 Task: Find connections with filter location Fengrun with filter topic #Managementskillswith filter profile language German with filter current company Jobs in India with filter school Management Development Institute, Gurgaon with filter industry E-Learning Providers with filter service category Filing with filter keywords title Therapist
Action: Mouse moved to (540, 60)
Screenshot: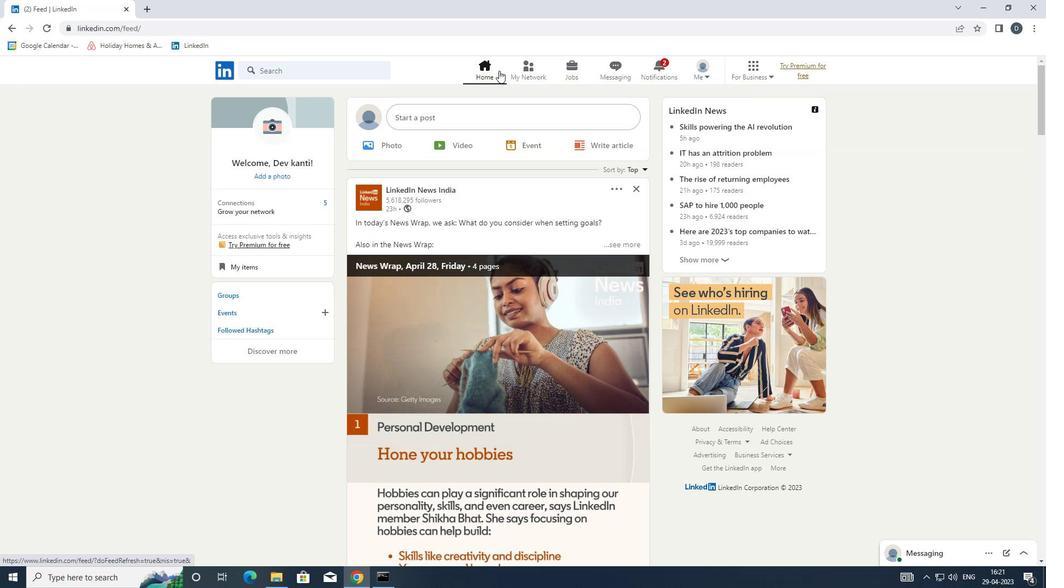 
Action: Mouse pressed left at (540, 60)
Screenshot: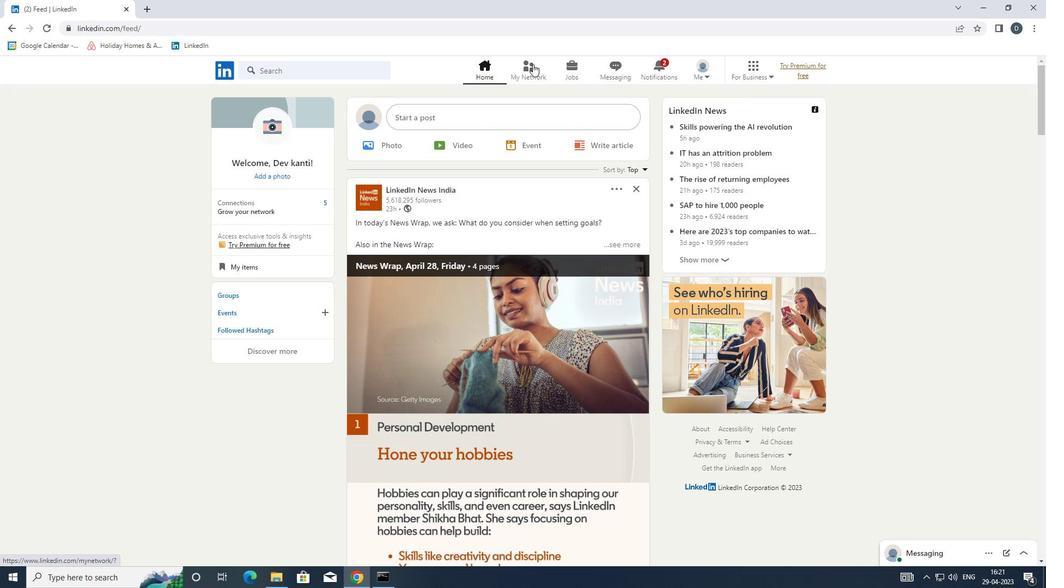 
Action: Mouse moved to (357, 126)
Screenshot: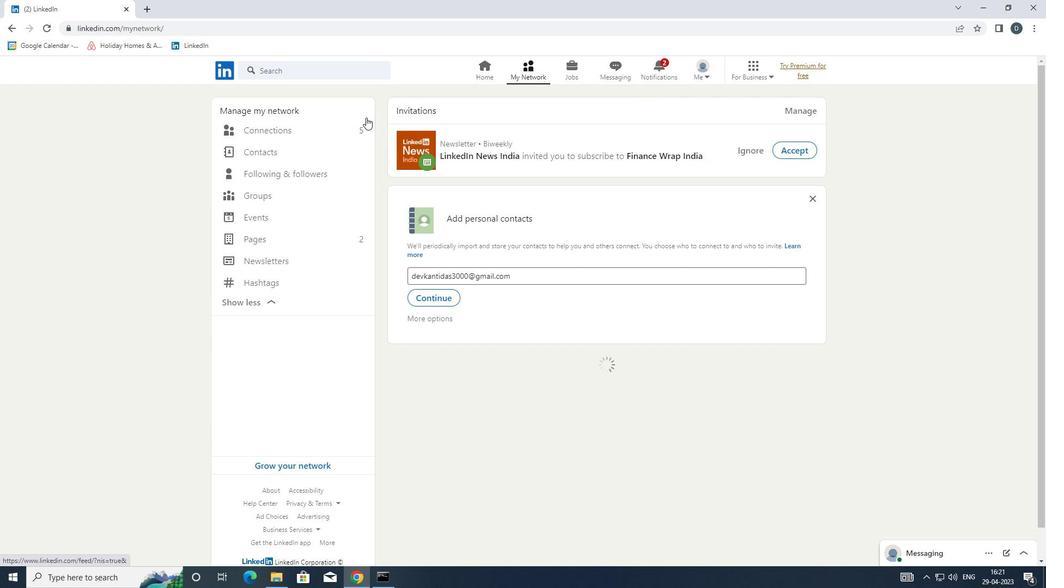 
Action: Mouse pressed left at (357, 126)
Screenshot: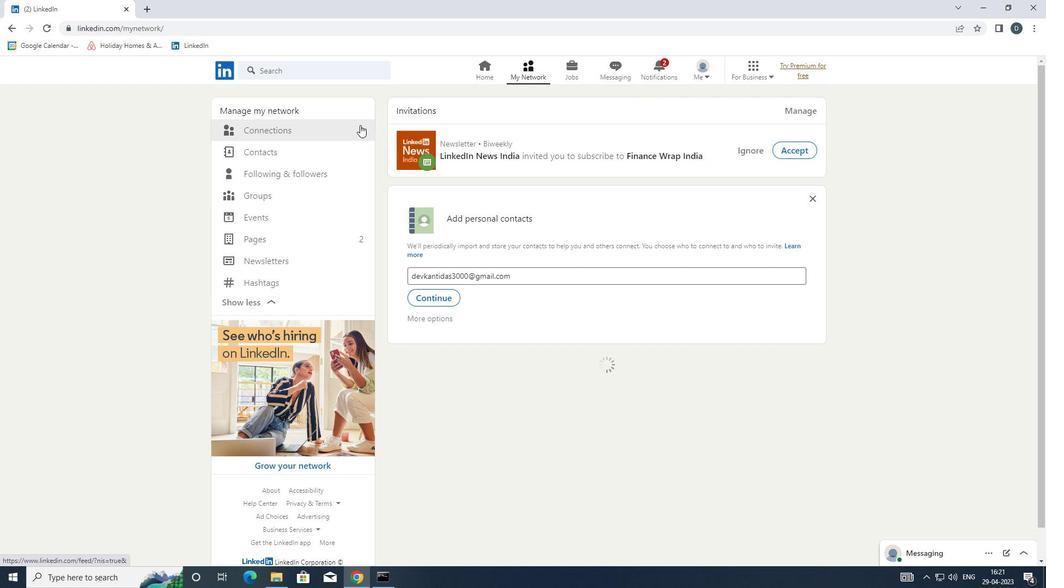 
Action: Mouse moved to (579, 130)
Screenshot: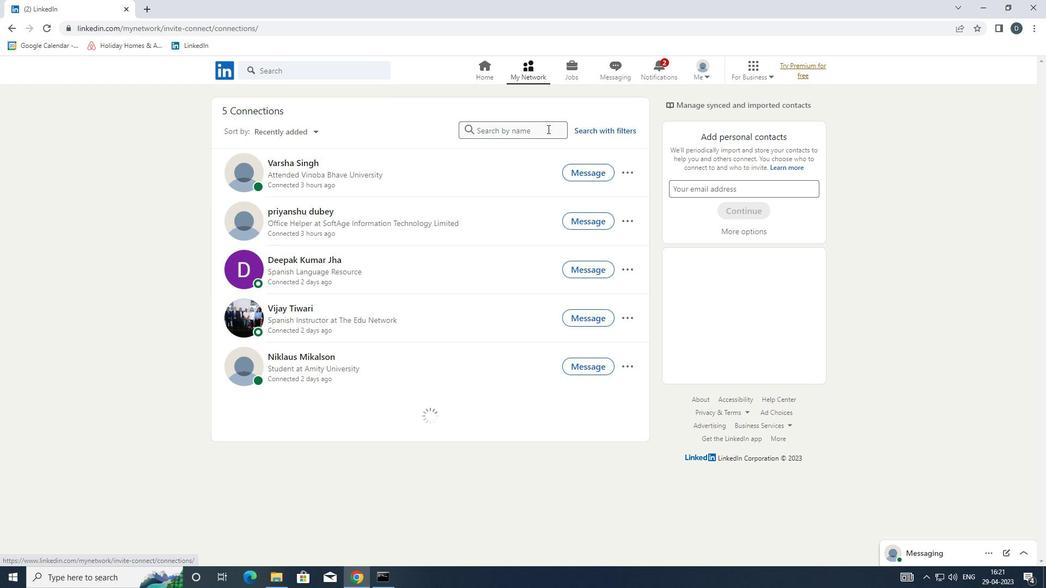 
Action: Mouse pressed left at (579, 130)
Screenshot: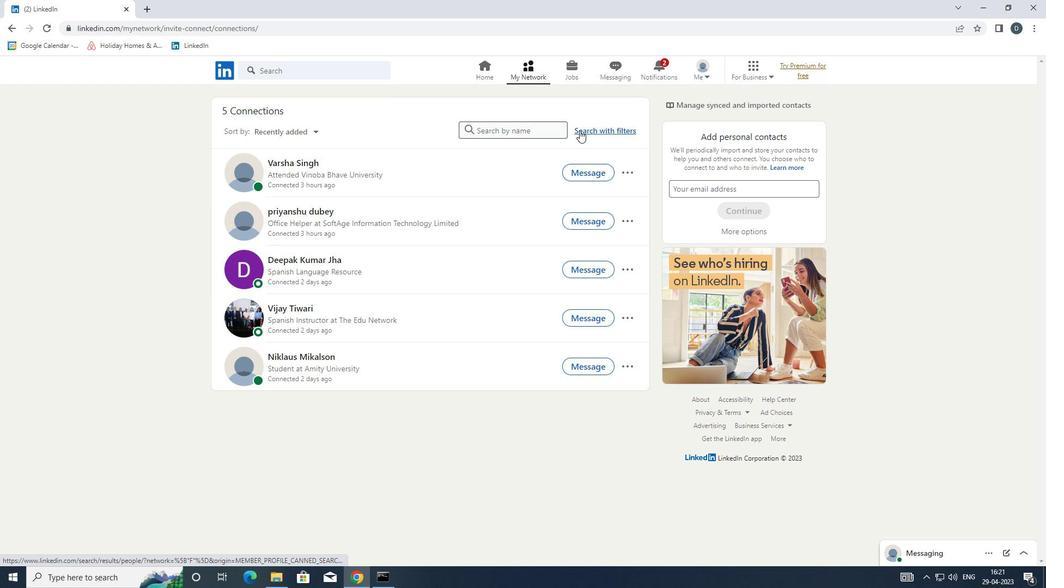 
Action: Mouse moved to (552, 102)
Screenshot: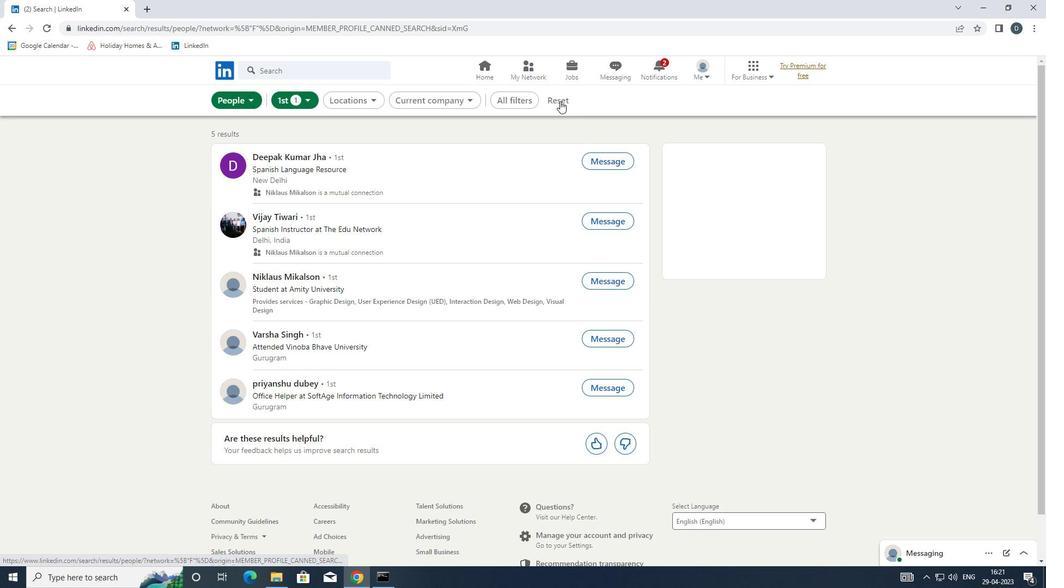 
Action: Mouse pressed left at (552, 102)
Screenshot: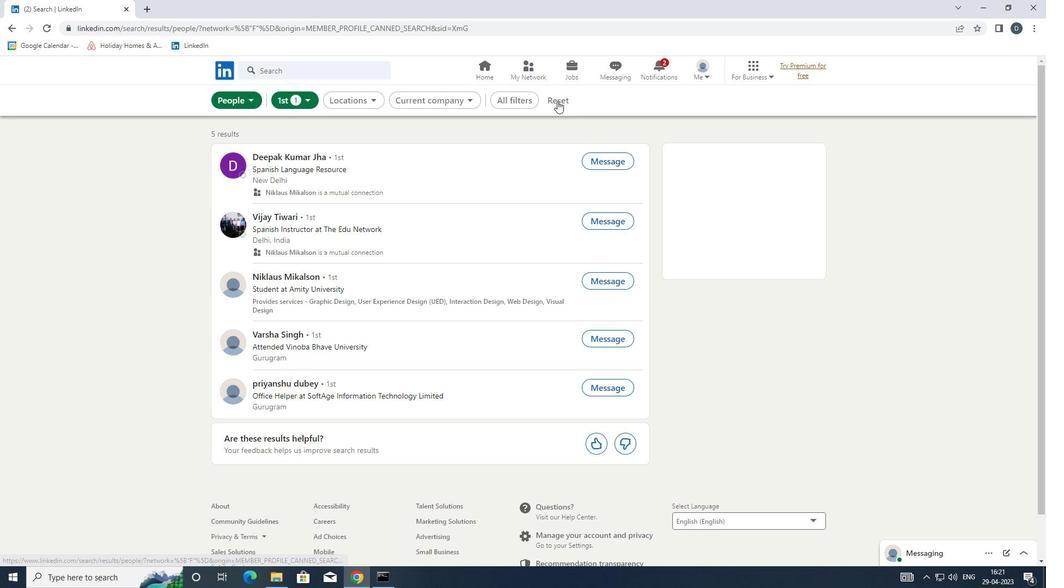 
Action: Mouse moved to (545, 97)
Screenshot: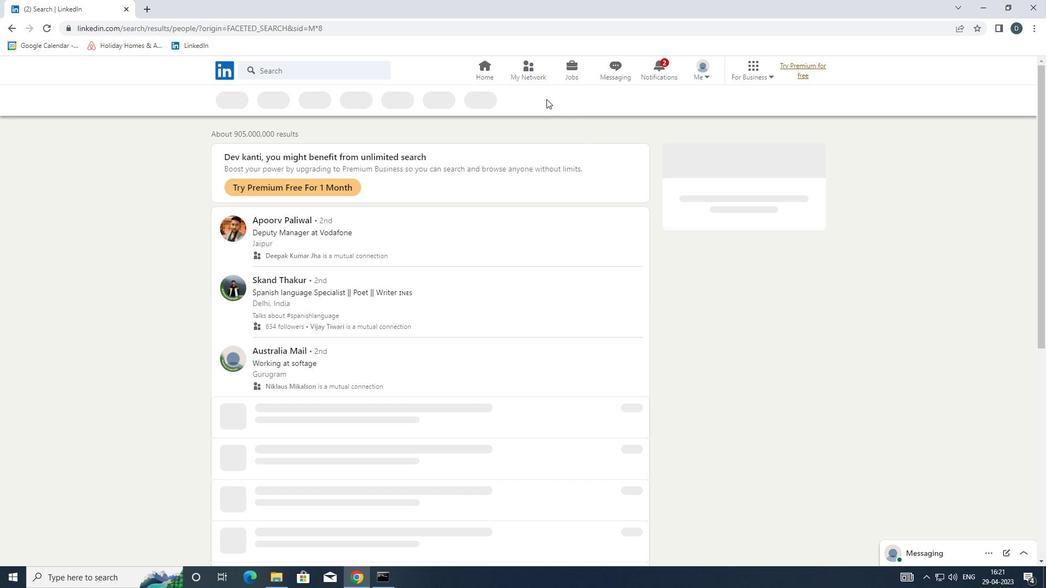 
Action: Mouse pressed left at (545, 97)
Screenshot: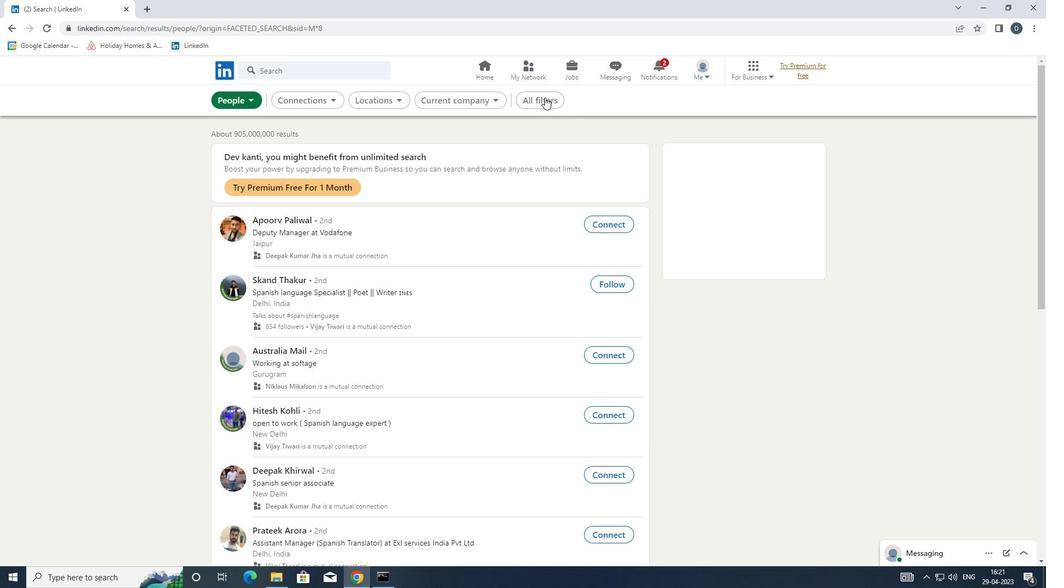 
Action: Mouse moved to (921, 401)
Screenshot: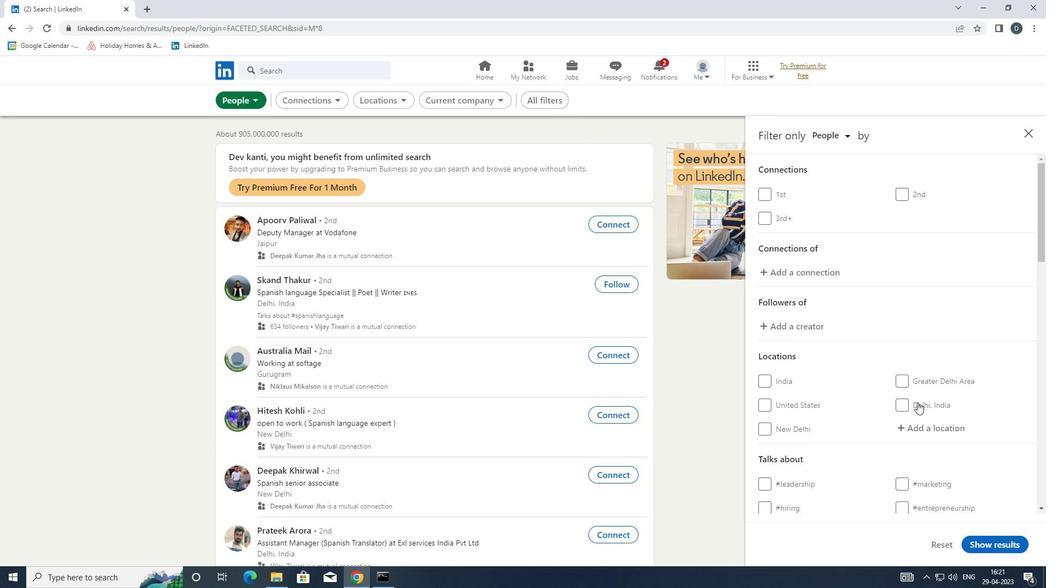 
Action: Mouse scrolled (921, 400) with delta (0, 0)
Screenshot: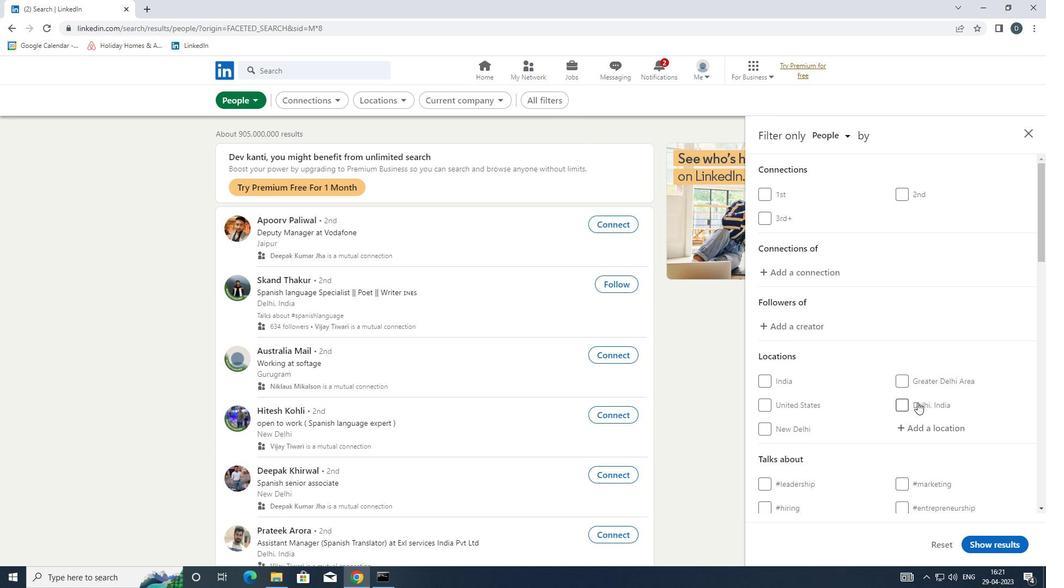 
Action: Mouse moved to (940, 376)
Screenshot: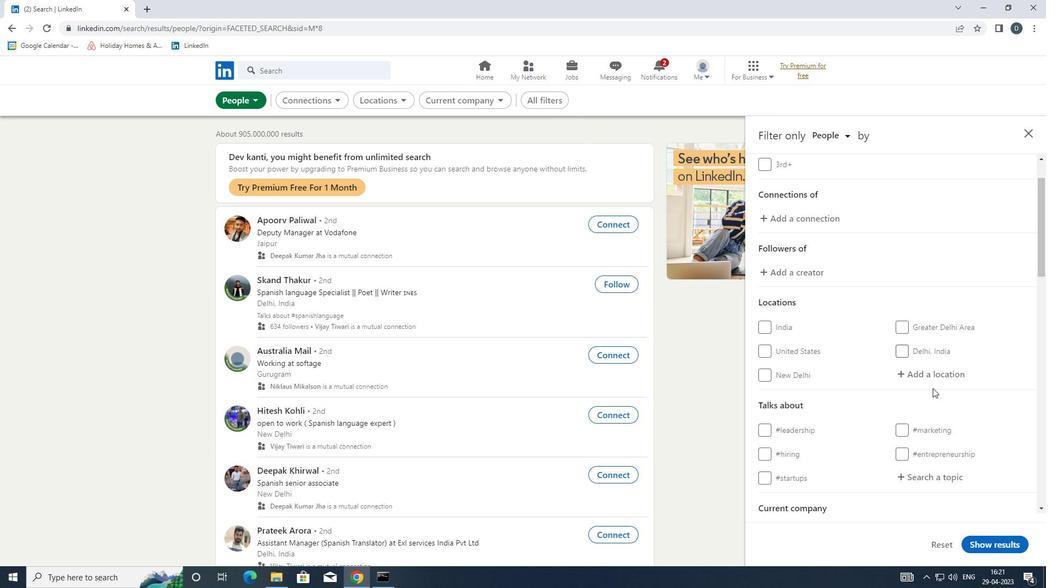 
Action: Mouse pressed left at (940, 376)
Screenshot: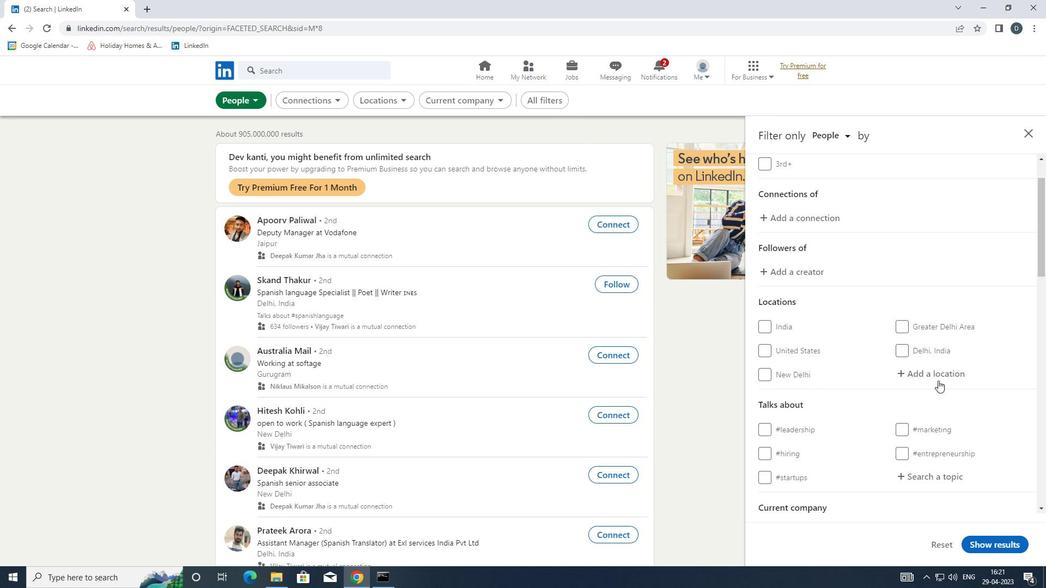 
Action: Key pressed <Key.shift>FENGRUN
Screenshot: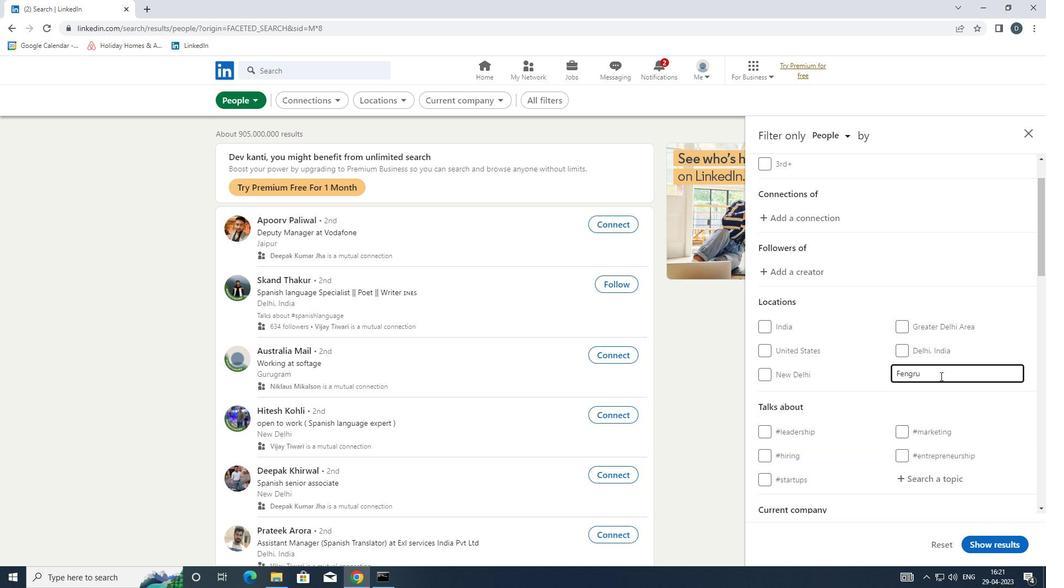 
Action: Mouse scrolled (940, 376) with delta (0, 0)
Screenshot: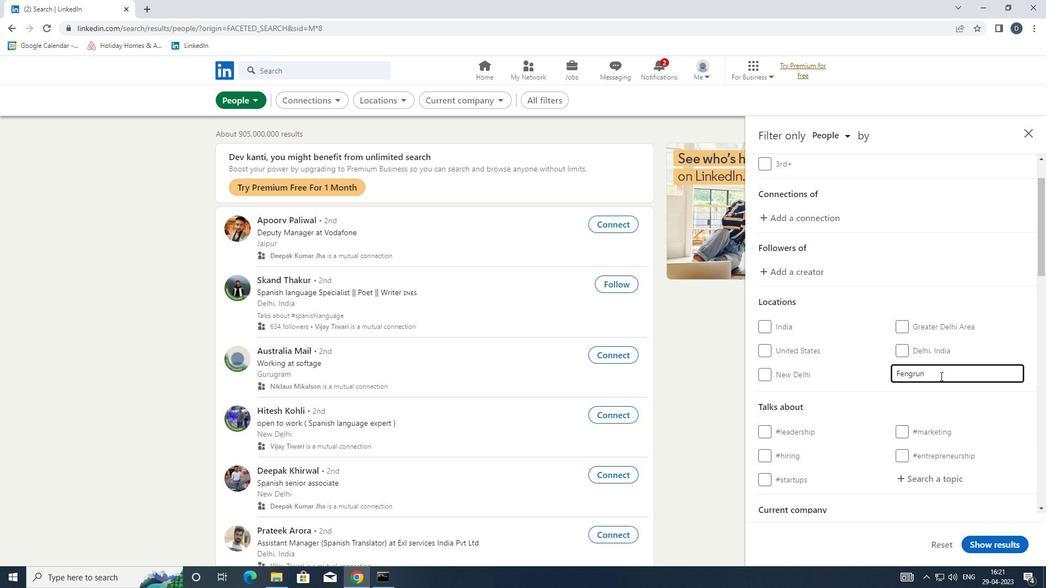 
Action: Mouse scrolled (940, 376) with delta (0, 0)
Screenshot: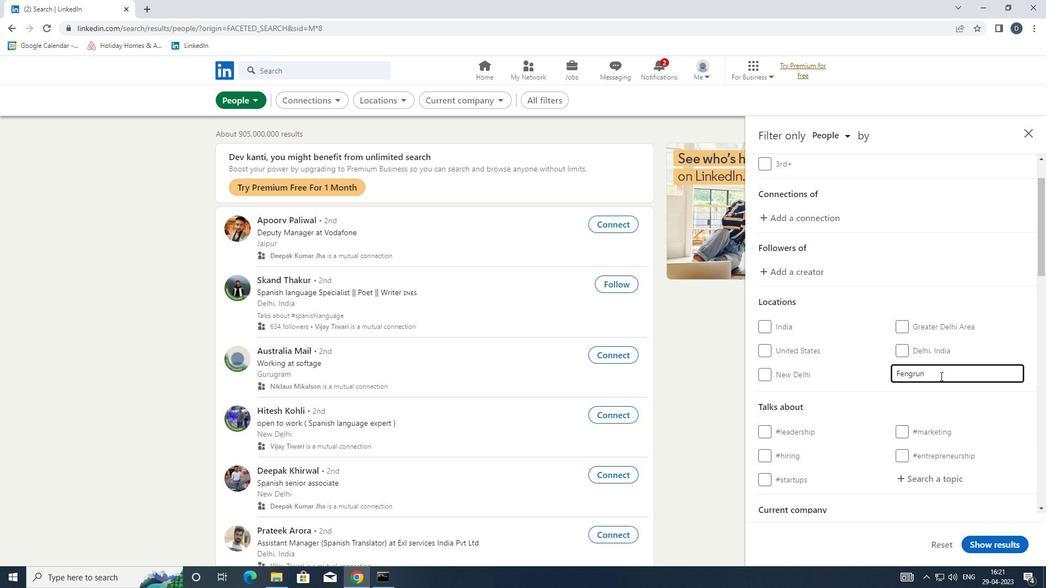 
Action: Mouse pressed left at (940, 376)
Screenshot: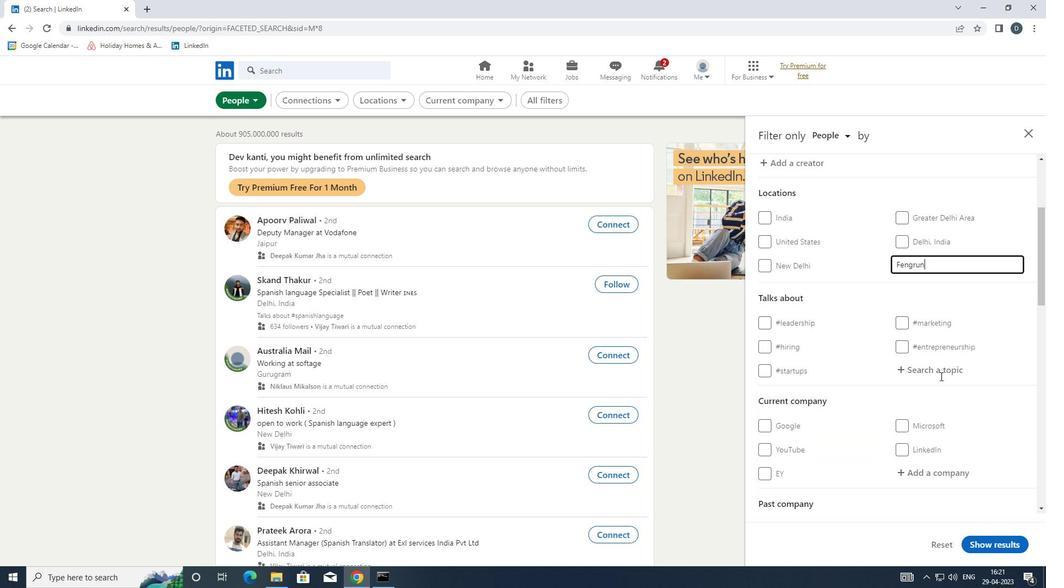 
Action: Key pressed <Key.shift>#MANAGEMENT<Key.shift>SKILLS
Screenshot: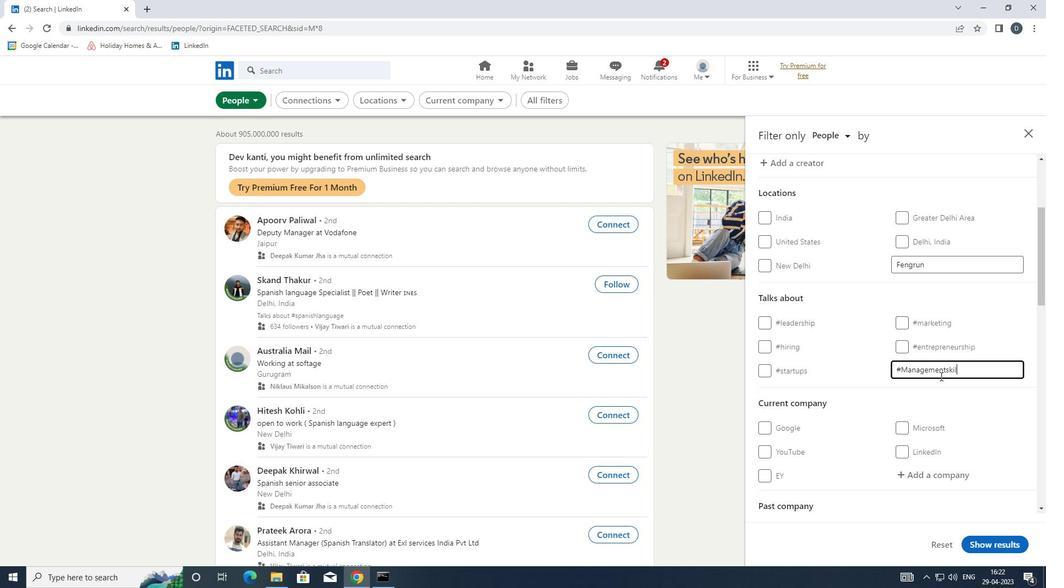
Action: Mouse scrolled (940, 376) with delta (0, 0)
Screenshot: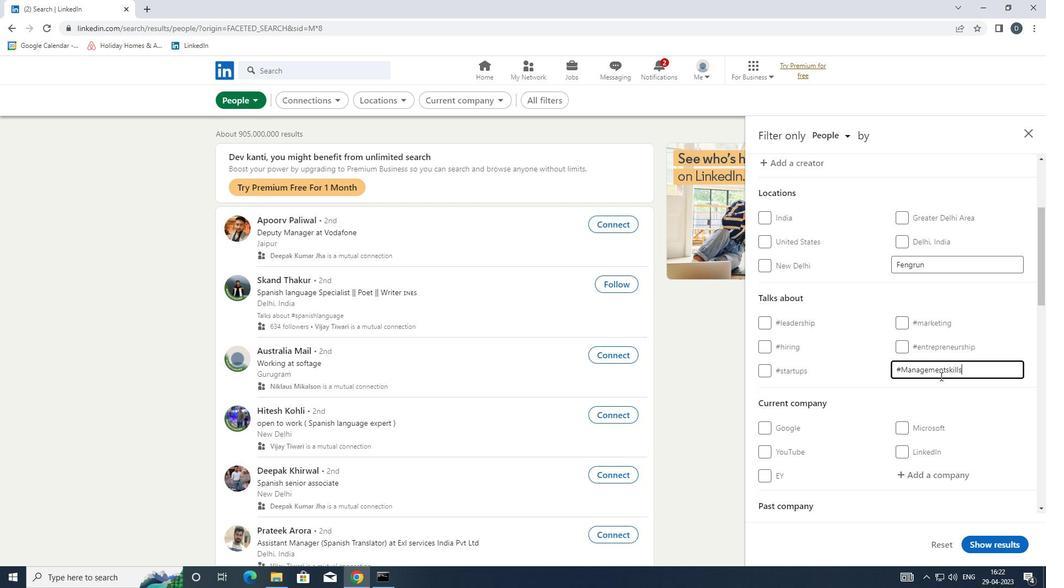 
Action: Mouse scrolled (940, 376) with delta (0, 0)
Screenshot: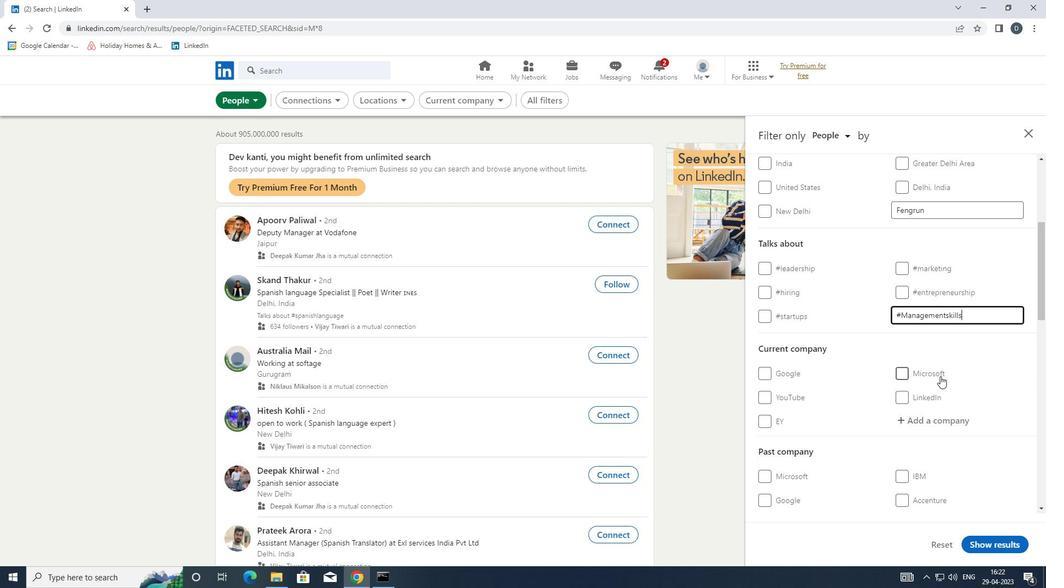 
Action: Mouse scrolled (940, 376) with delta (0, 0)
Screenshot: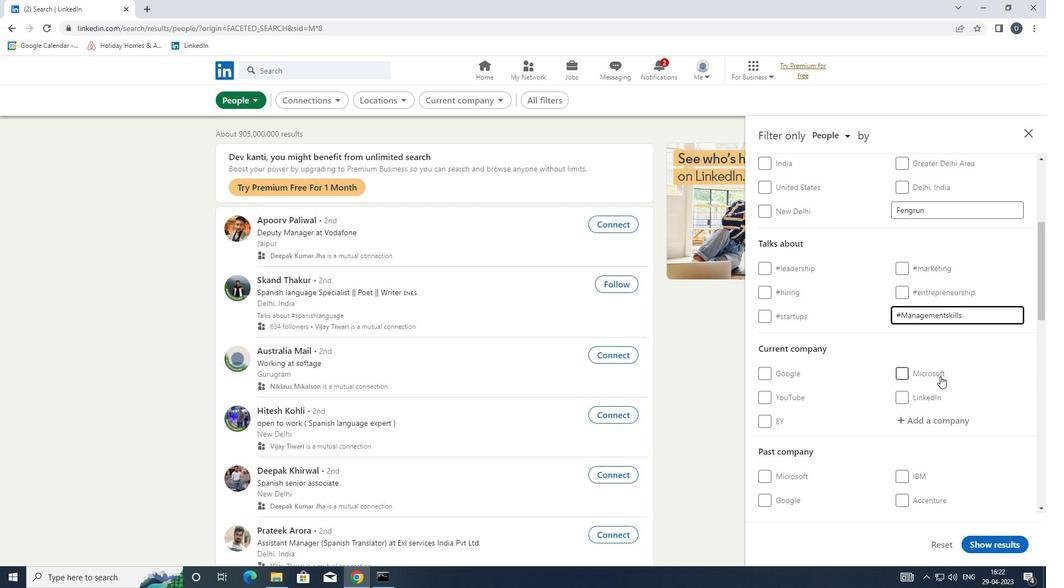 
Action: Mouse scrolled (940, 376) with delta (0, 0)
Screenshot: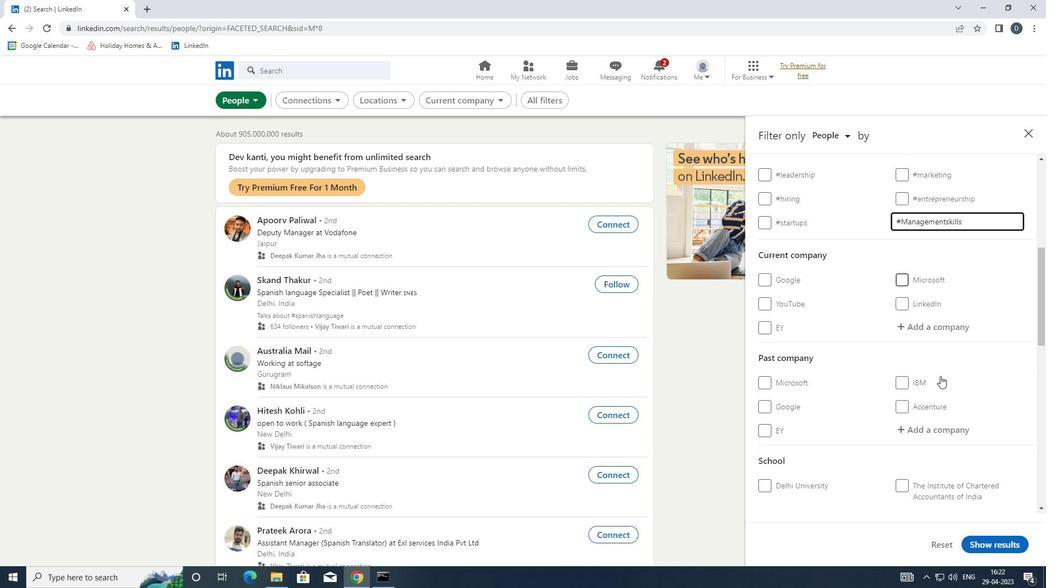 
Action: Mouse moved to (943, 307)
Screenshot: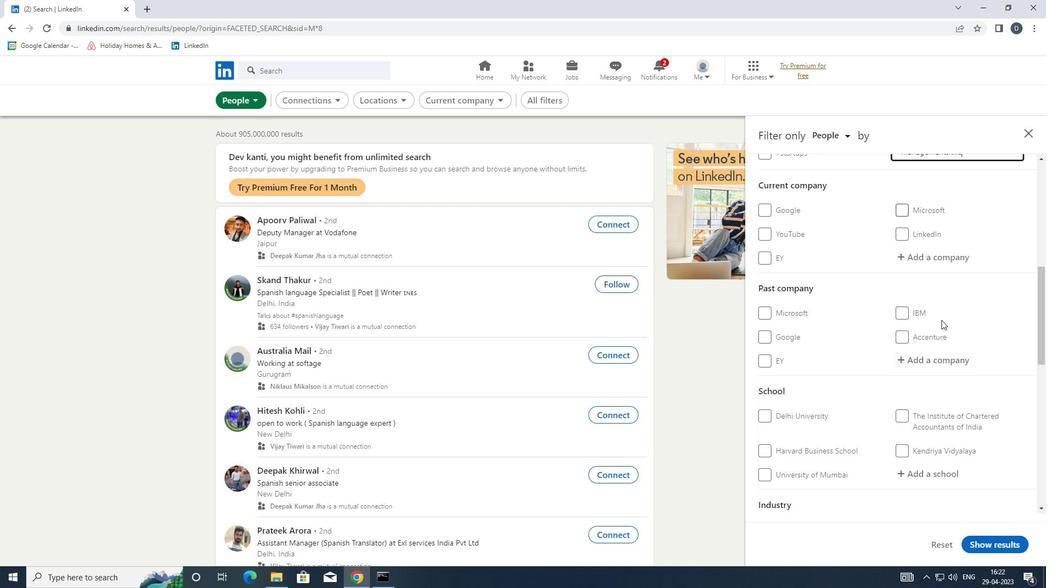 
Action: Mouse scrolled (943, 307) with delta (0, 0)
Screenshot: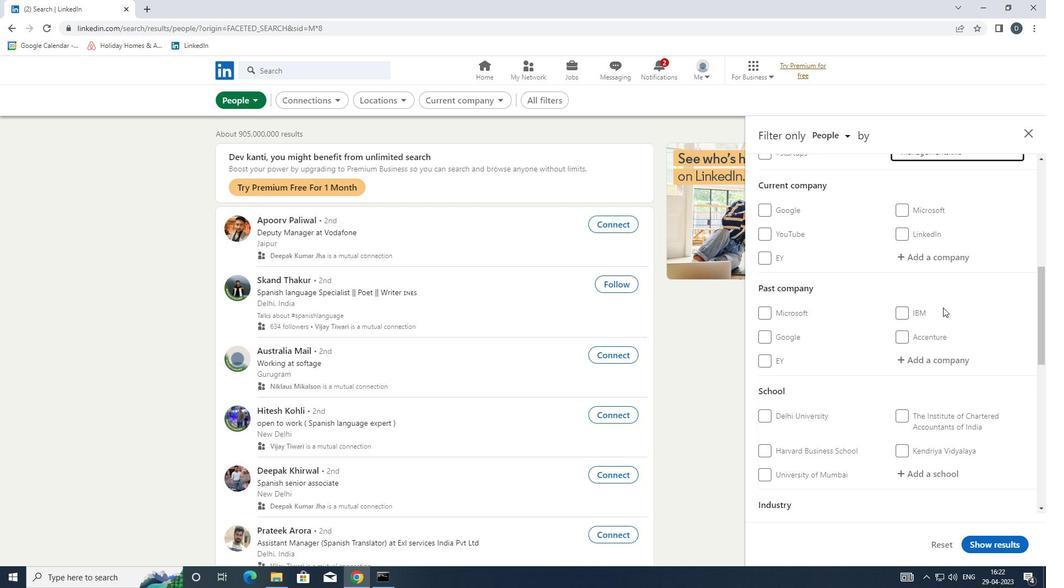 
Action: Mouse scrolled (943, 307) with delta (0, 0)
Screenshot: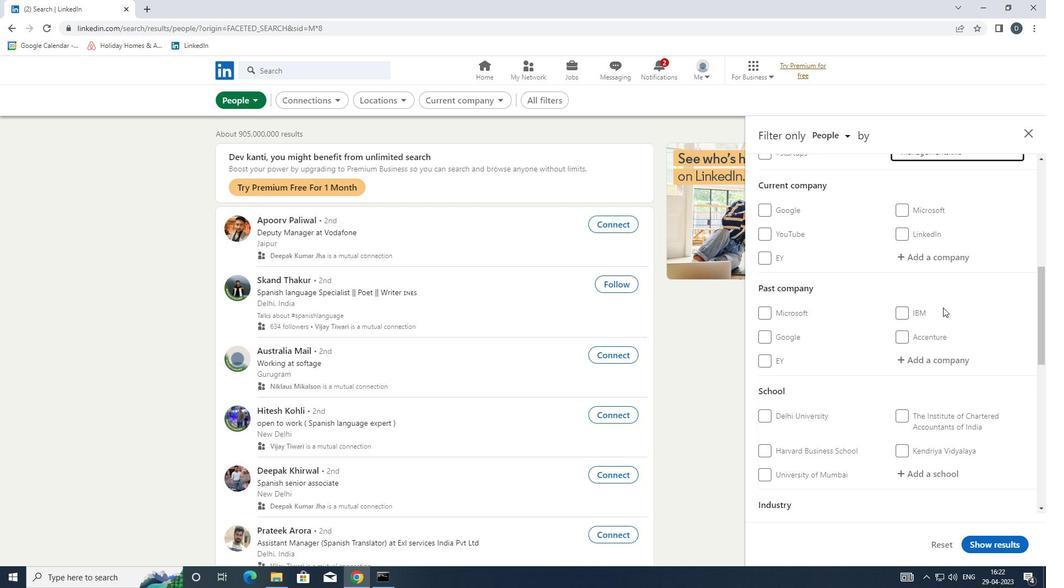 
Action: Mouse moved to (943, 307)
Screenshot: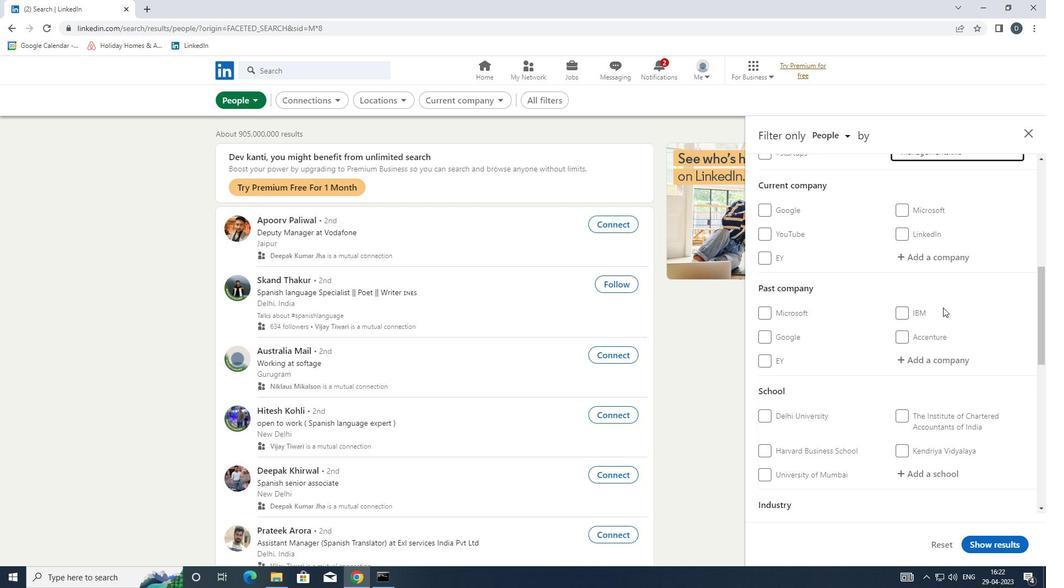 
Action: Mouse scrolled (943, 307) with delta (0, 0)
Screenshot: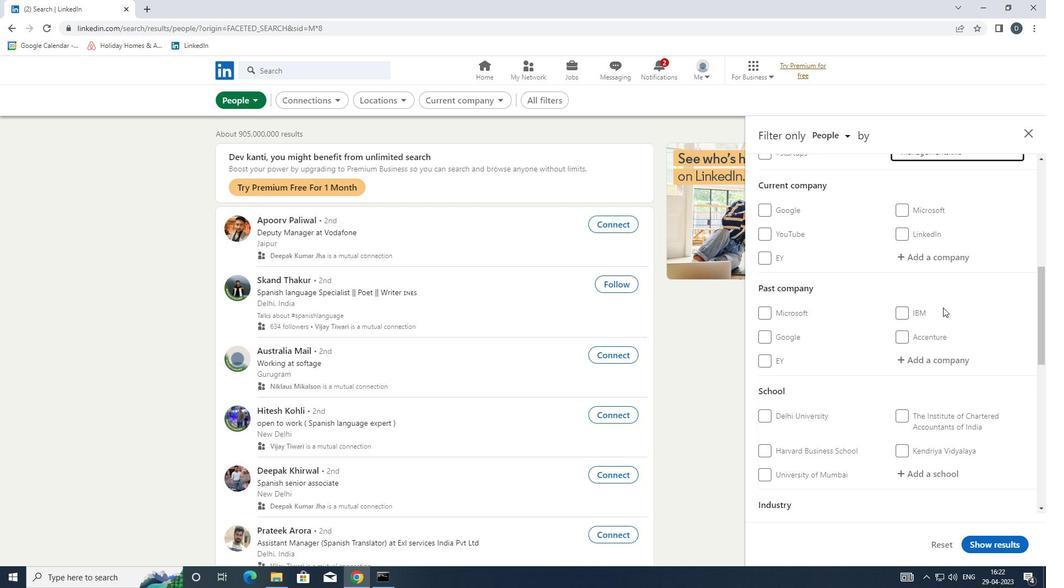 
Action: Mouse moved to (938, 310)
Screenshot: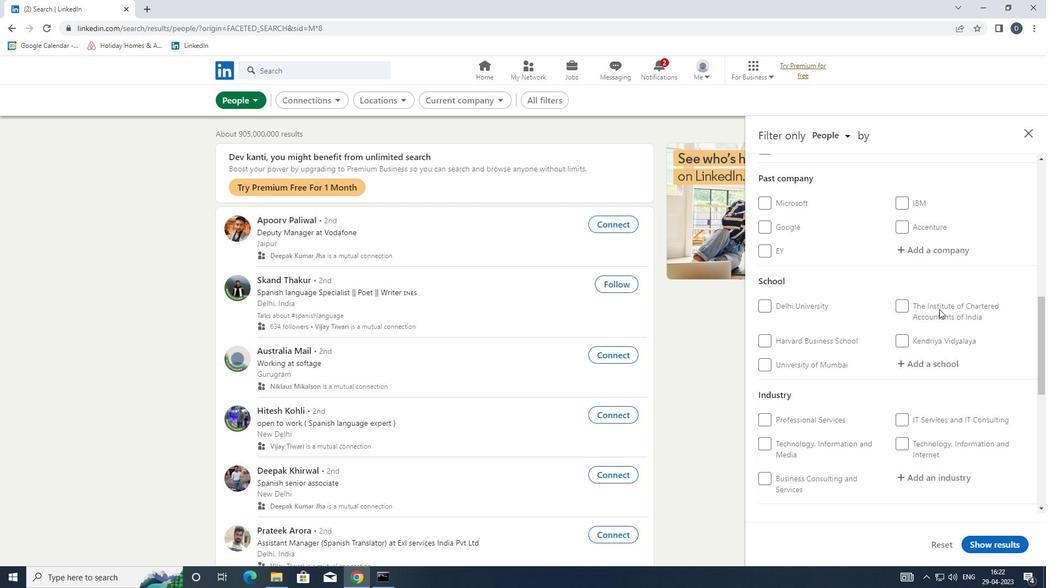 
Action: Mouse scrolled (938, 309) with delta (0, 0)
Screenshot: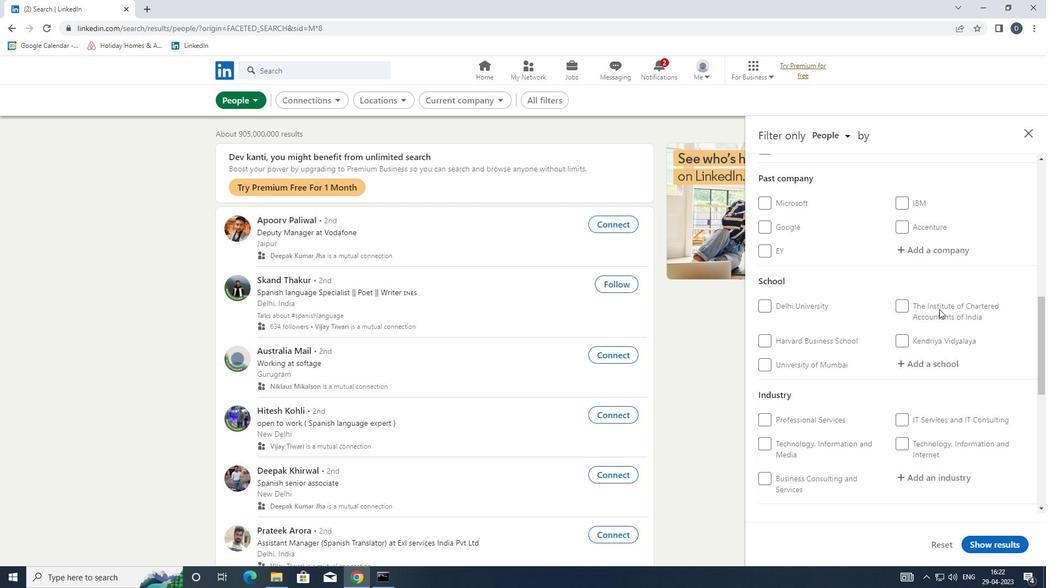 
Action: Mouse scrolled (938, 309) with delta (0, 0)
Screenshot: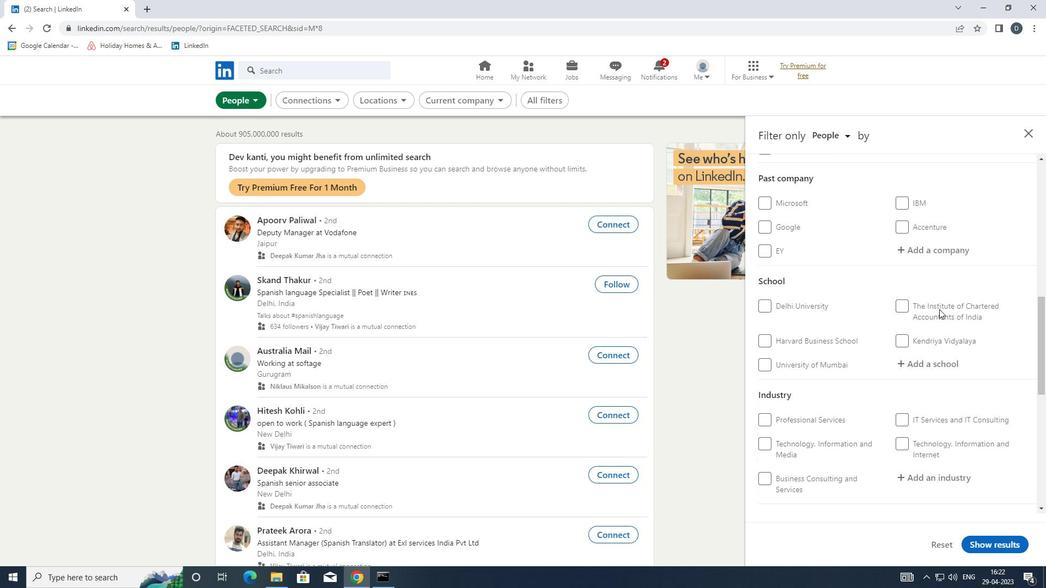 
Action: Mouse moved to (778, 427)
Screenshot: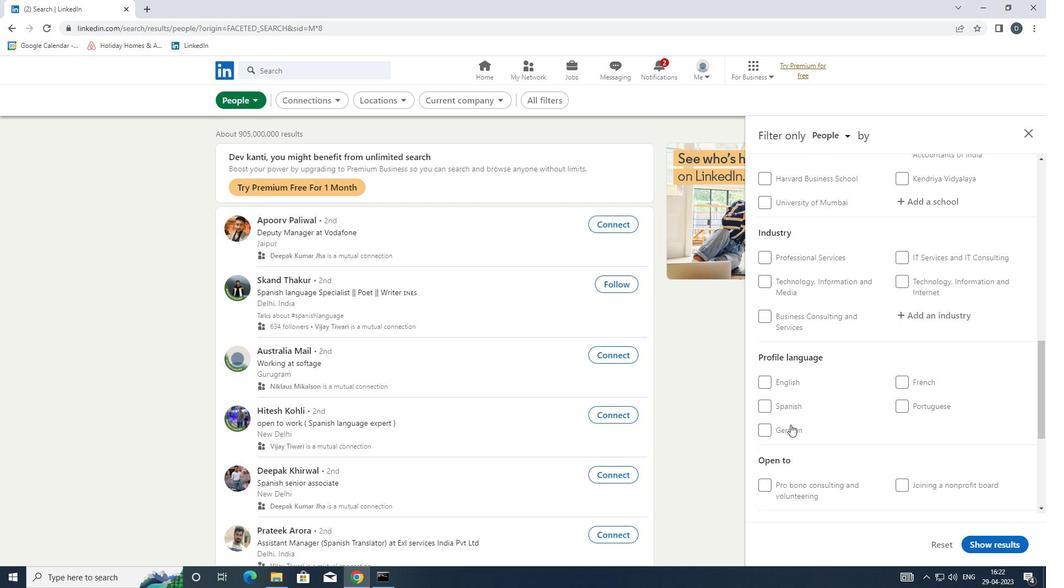 
Action: Mouse pressed left at (778, 427)
Screenshot: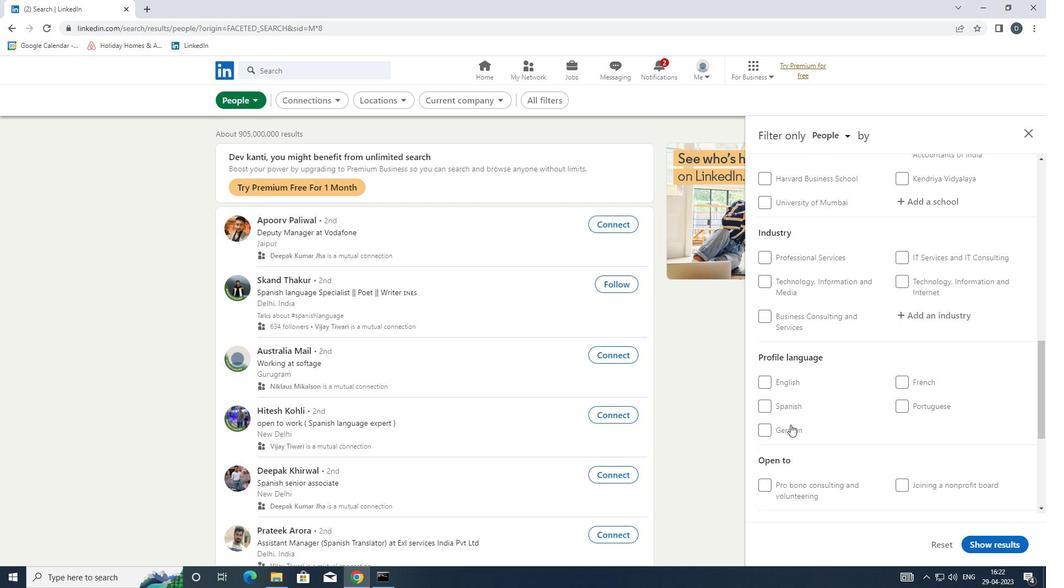 
Action: Mouse moved to (781, 427)
Screenshot: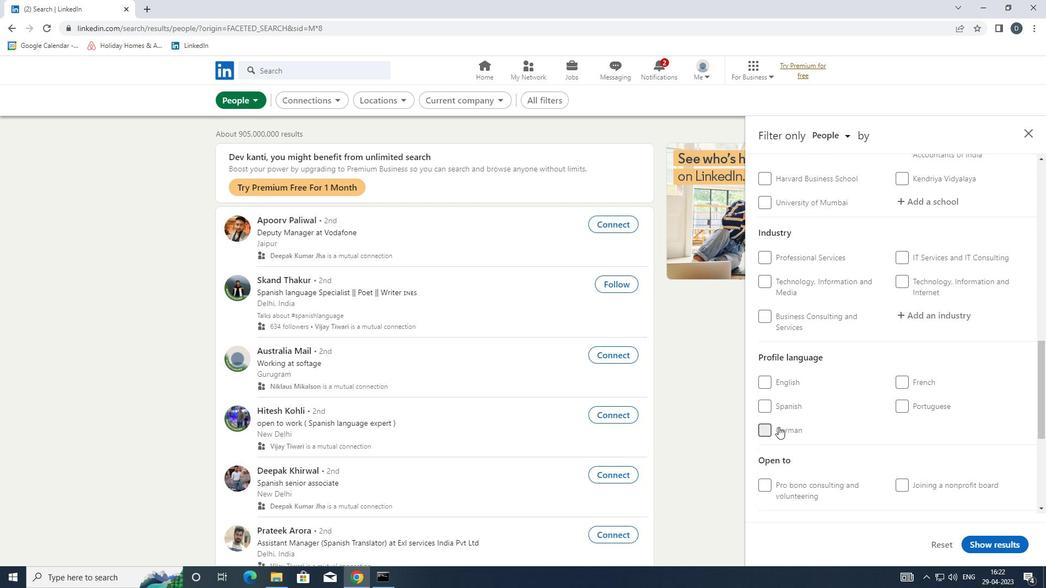 
Action: Mouse scrolled (781, 427) with delta (0, 0)
Screenshot: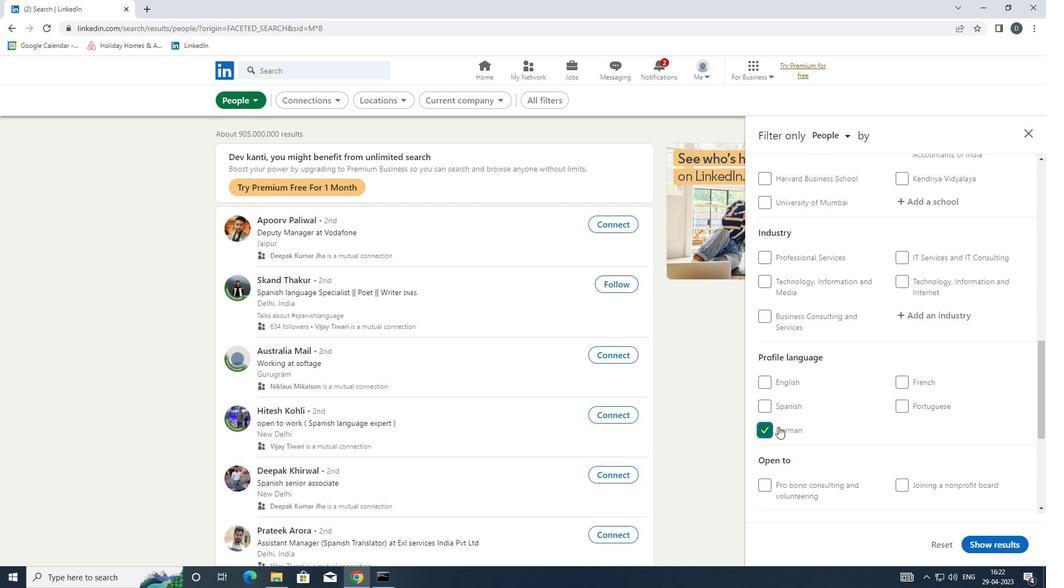 
Action: Mouse scrolled (781, 427) with delta (0, 0)
Screenshot: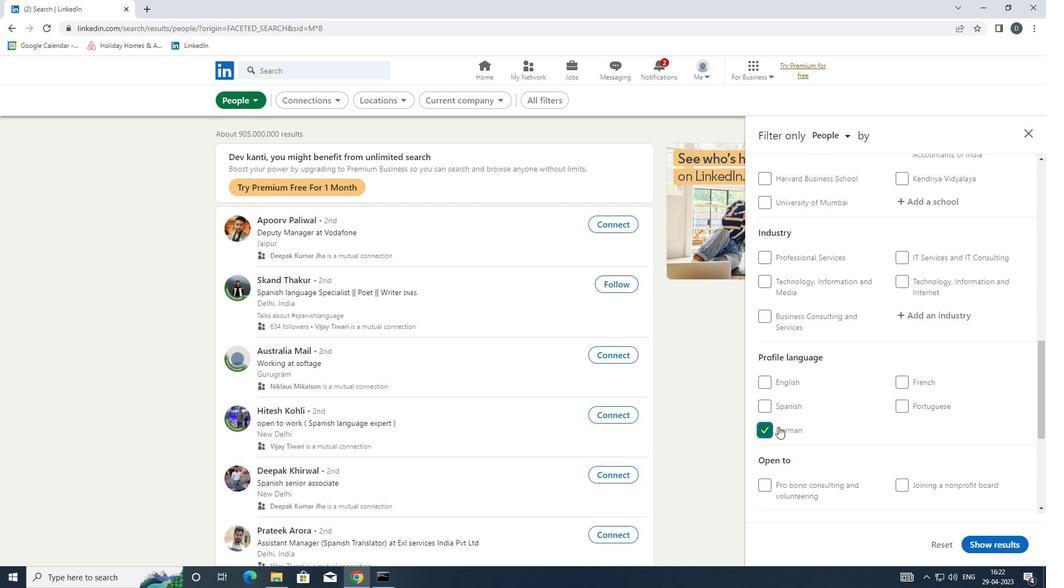 
Action: Mouse scrolled (781, 427) with delta (0, 0)
Screenshot: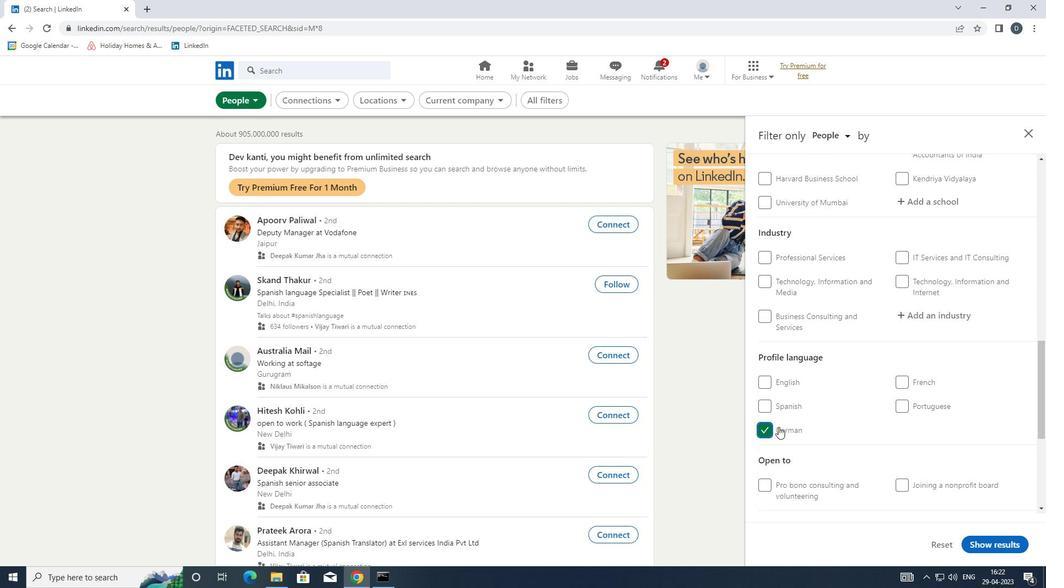 
Action: Mouse scrolled (781, 427) with delta (0, 0)
Screenshot: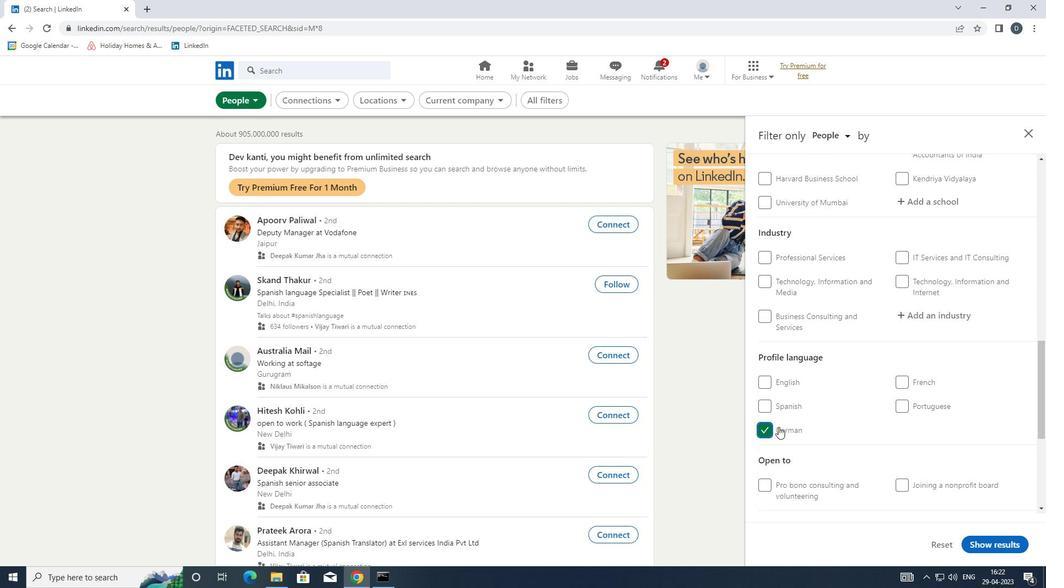 
Action: Mouse scrolled (781, 427) with delta (0, 0)
Screenshot: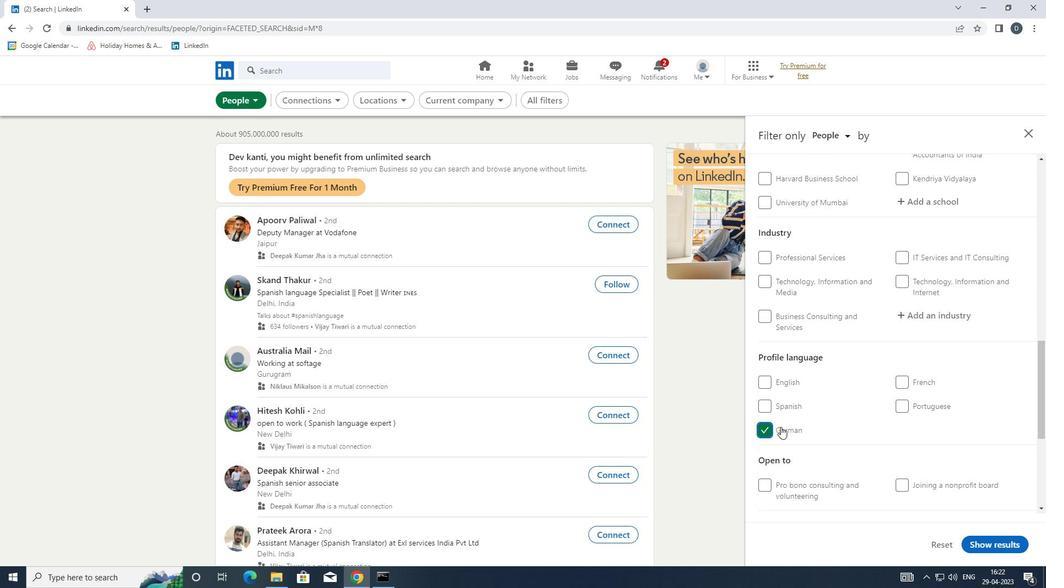 
Action: Mouse moved to (783, 427)
Screenshot: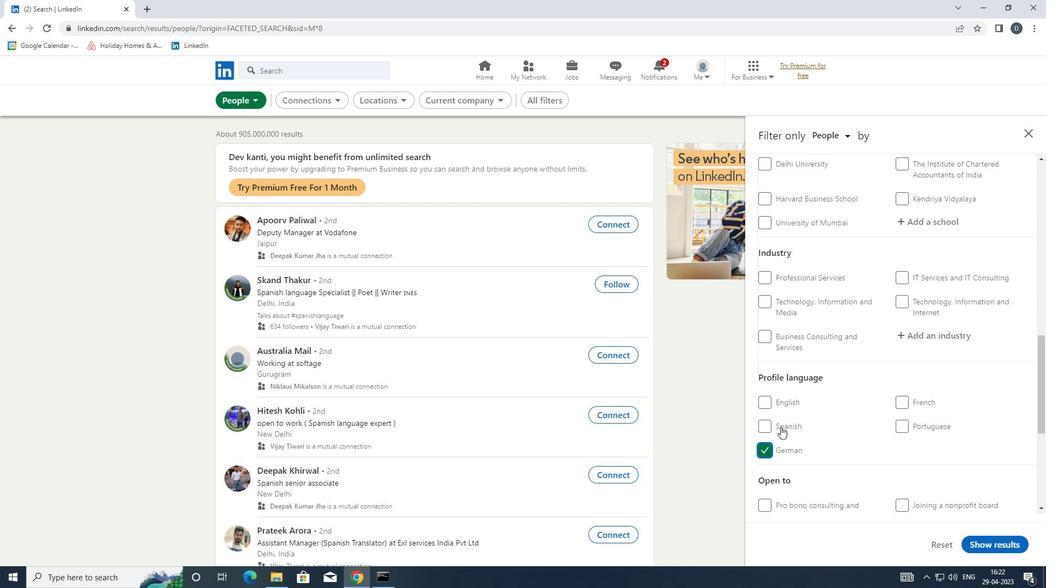 
Action: Mouse scrolled (783, 427) with delta (0, 0)
Screenshot: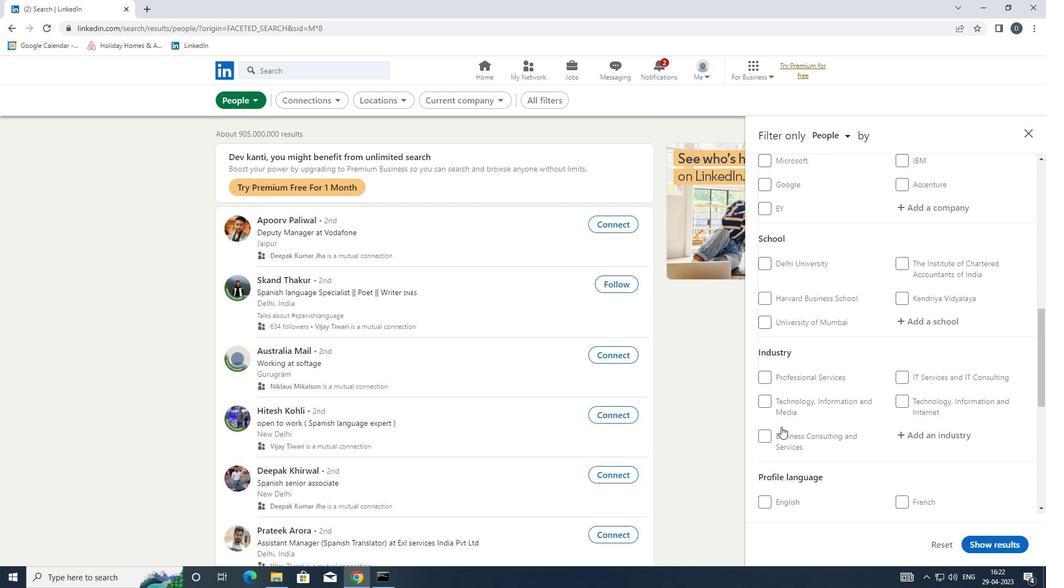 
Action: Mouse scrolled (783, 427) with delta (0, 0)
Screenshot: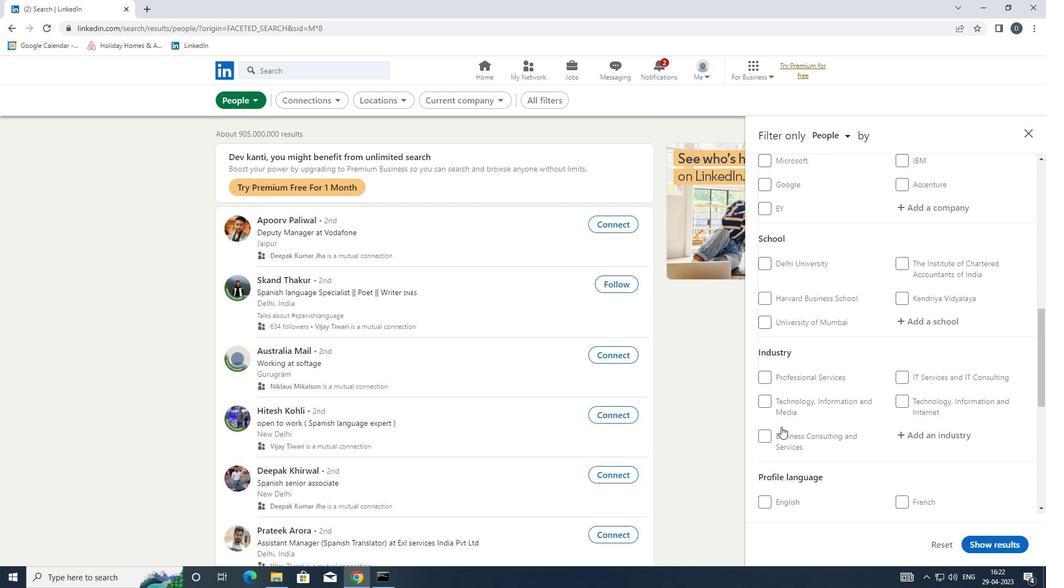 
Action: Mouse moved to (790, 425)
Screenshot: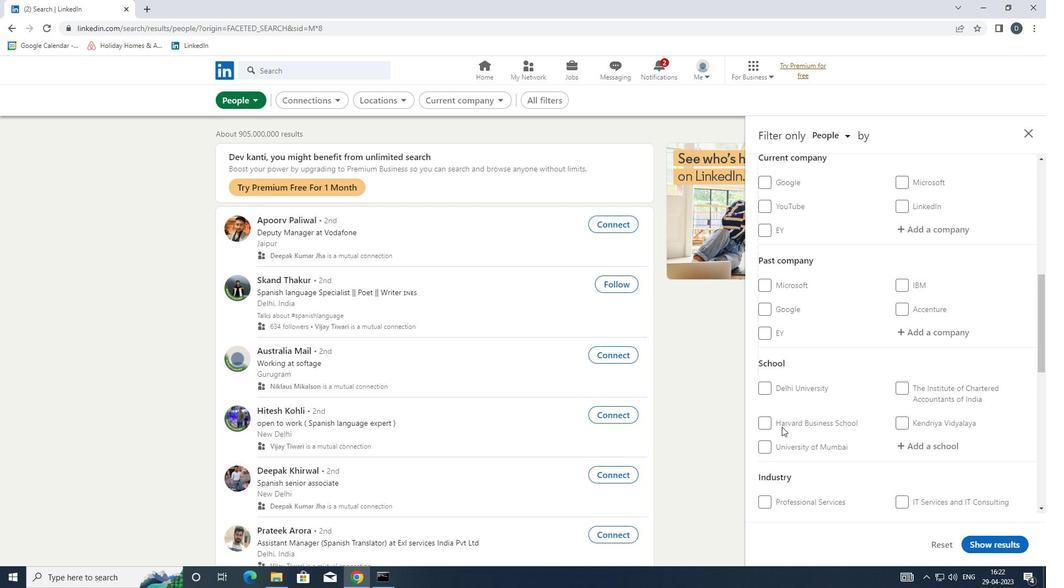 
Action: Mouse scrolled (790, 426) with delta (0, 0)
Screenshot: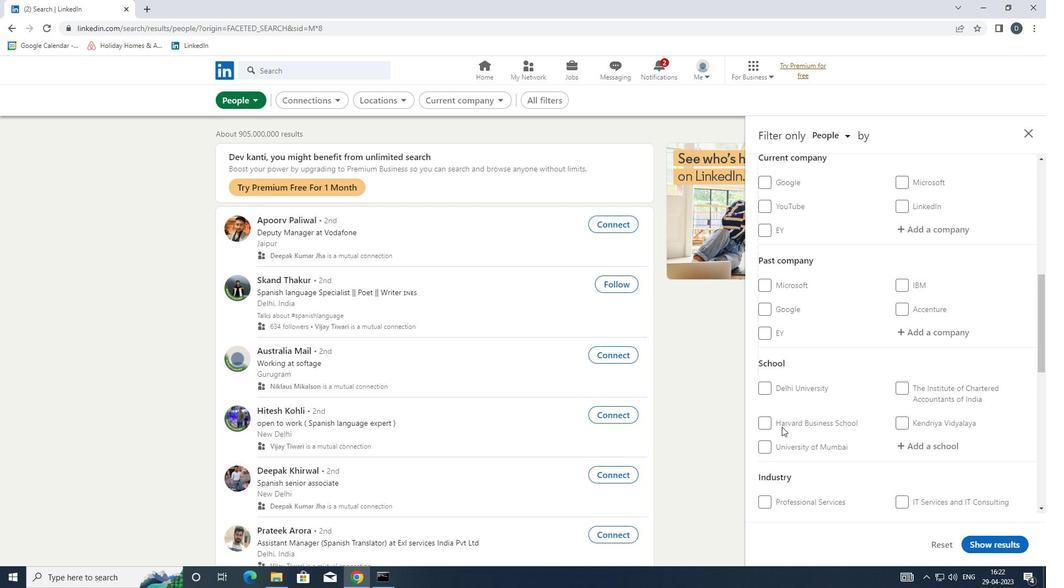
Action: Mouse moved to (911, 421)
Screenshot: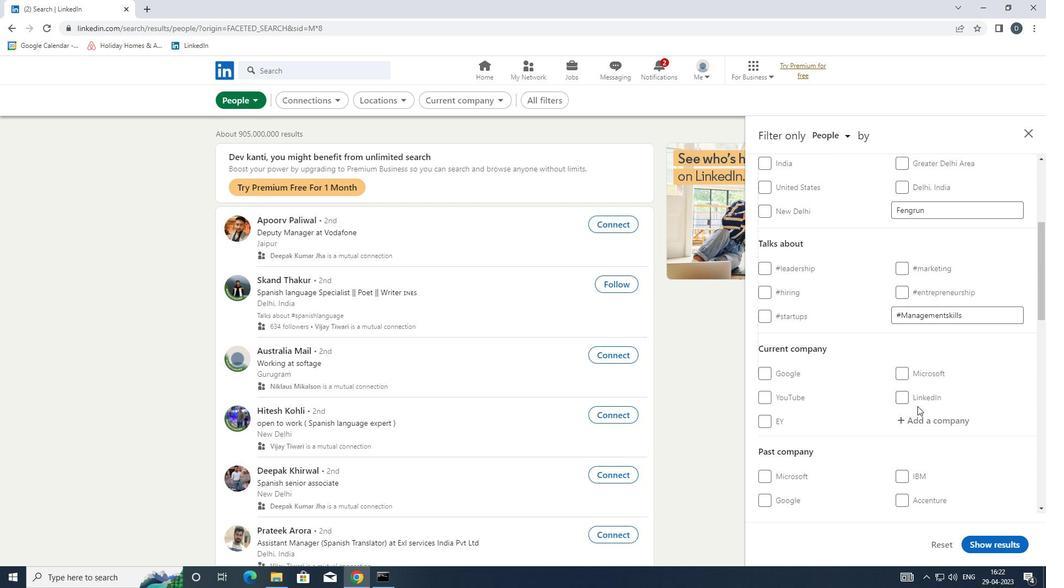 
Action: Mouse pressed left at (911, 421)
Screenshot: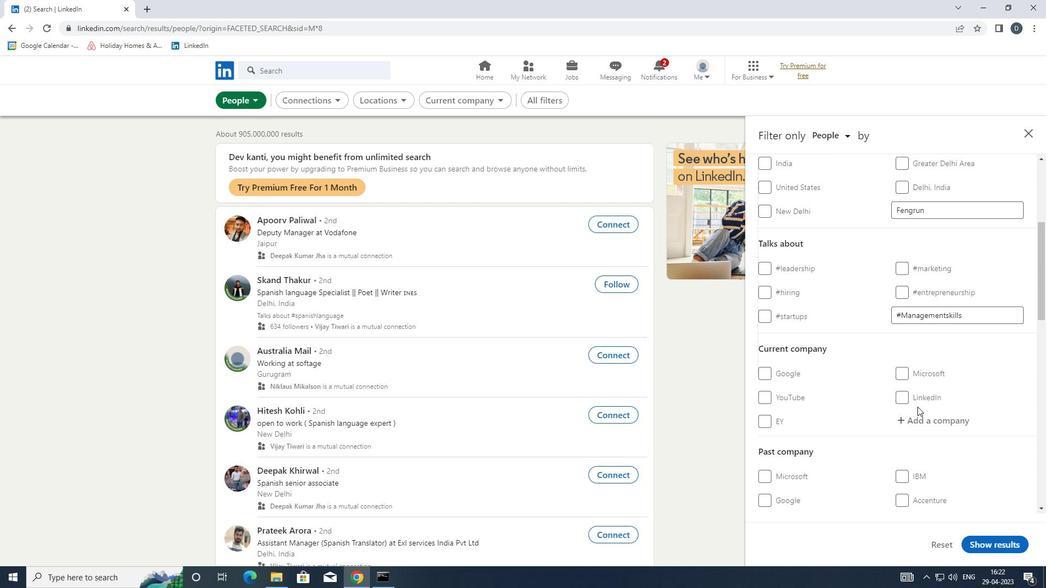 
Action: Mouse moved to (1003, 377)
Screenshot: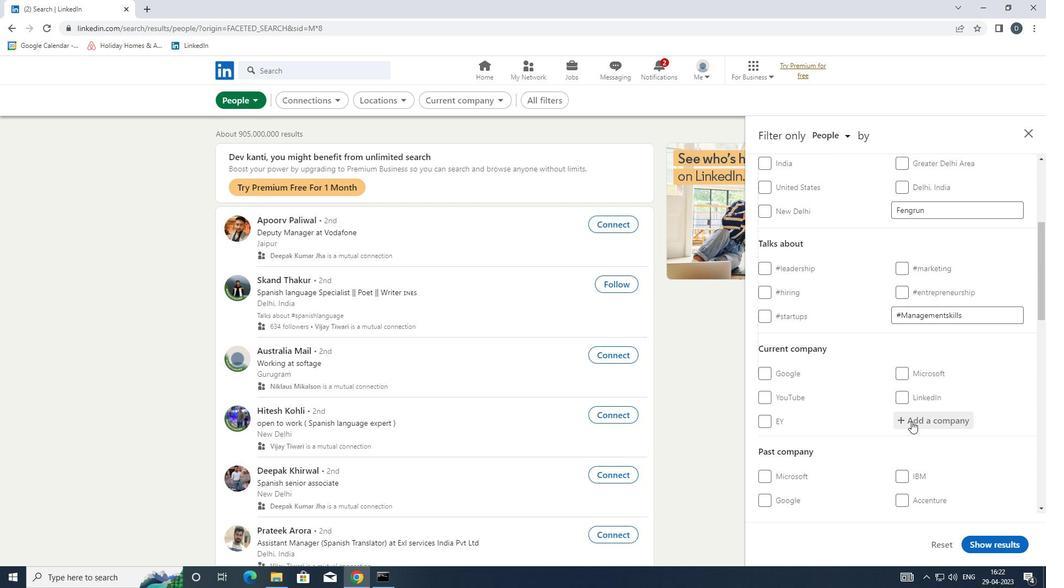 
Action: Mouse scrolled (1003, 377) with delta (0, 0)
Screenshot: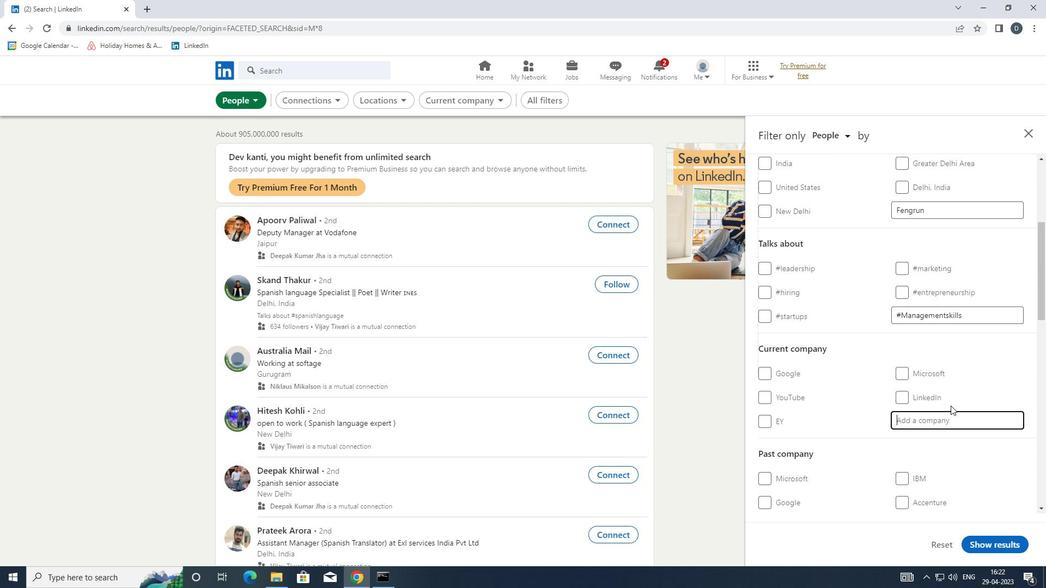 
Action: Key pressed <Key.shift><Key.shift><Key.shift><Key.shift><Key.shift><Key.shift><Key.shift><Key.shift><Key.shift><Key.shift><Key.shift><Key.shift><Key.shift><Key.shift><Key.shift><Key.shift><Key.shift><Key.shift><Key.shift><Key.shift><Key.shift><Key.shift><Key.shift><Key.shift><Key.shift><Key.shift><Key.shift><Key.shift><Key.shift><Key.shift><Key.shift><Key.shift><Key.shift><Key.shift><Key.shift><Key.shift><Key.shift><Key.shift><Key.shift><Key.shift><Key.shift><Key.shift><Key.shift><Key.shift><Key.shift><Key.shift><Key.shift><Key.shift><Key.shift><Key.shift><Key.shift><Key.shift><Key.shift><Key.shift><Key.shift><Key.shift><Key.shift><Key.shift><Key.shift><Key.shift><Key.shift><Key.shift><Key.shift><Key.shift><Key.shift><Key.shift><Key.shift><Key.shift><Key.shift><Key.shift>JOBS<Key.space><Key.shift><Key.shift><Key.shift>IN<Key.space><Key.shift>INDIA<Key.left><Key.left><Key.left><Key.left><Key.right><Key.backspace>N
Screenshot: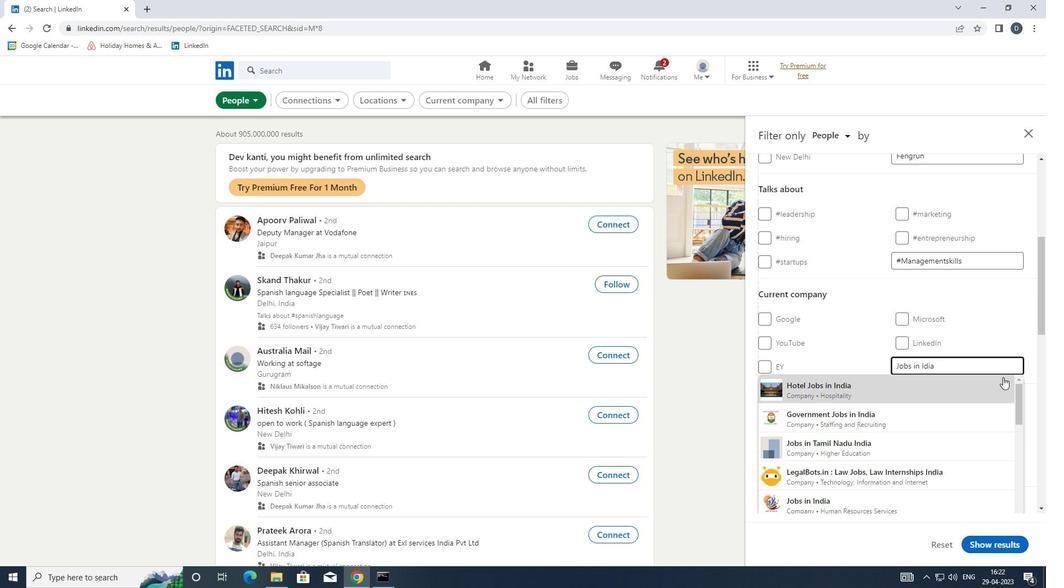 
Action: Mouse moved to (936, 438)
Screenshot: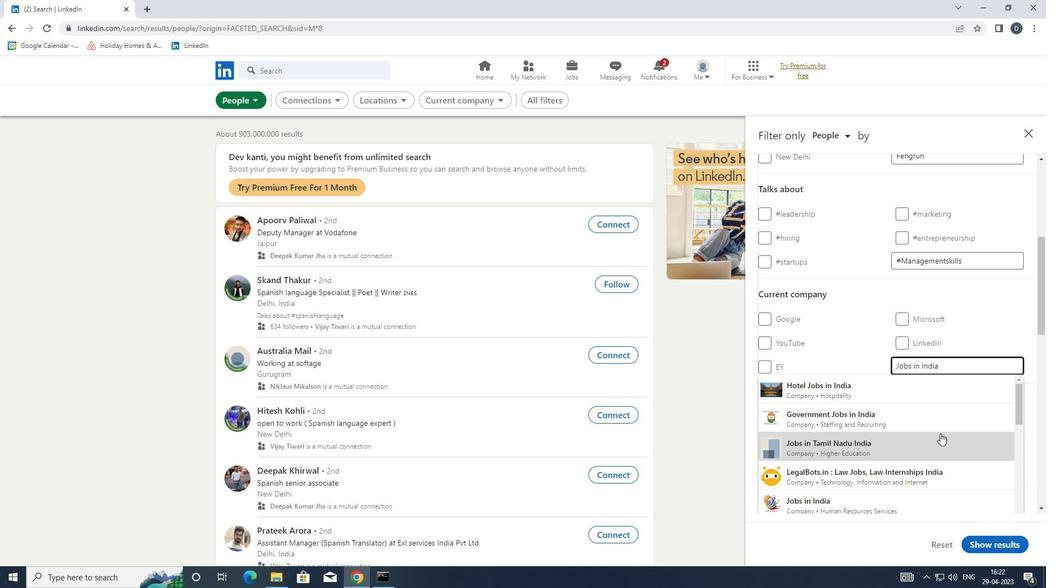 
Action: Mouse scrolled (936, 438) with delta (0, 0)
Screenshot: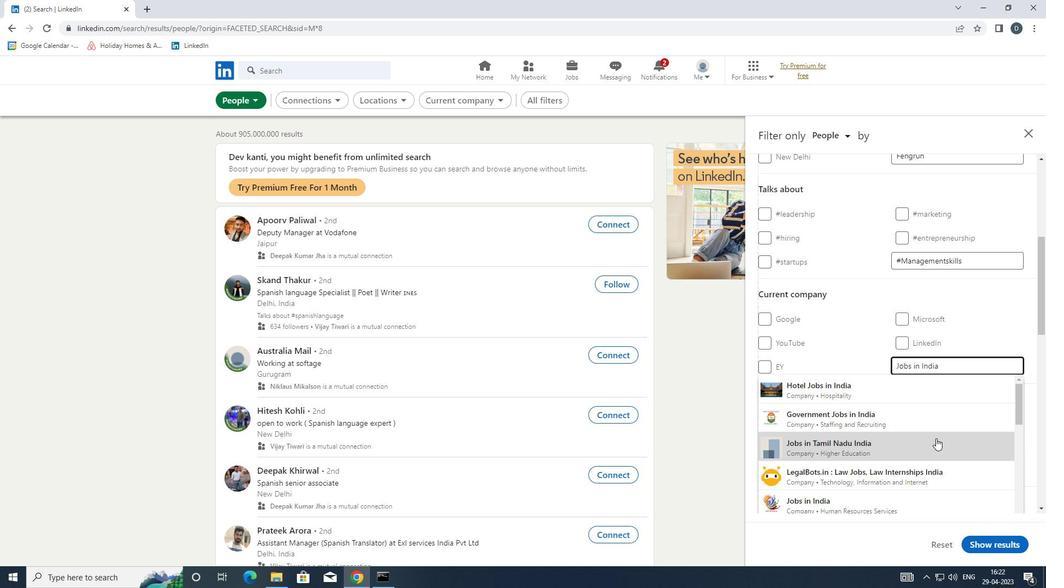 
Action: Mouse scrolled (936, 438) with delta (0, 0)
Screenshot: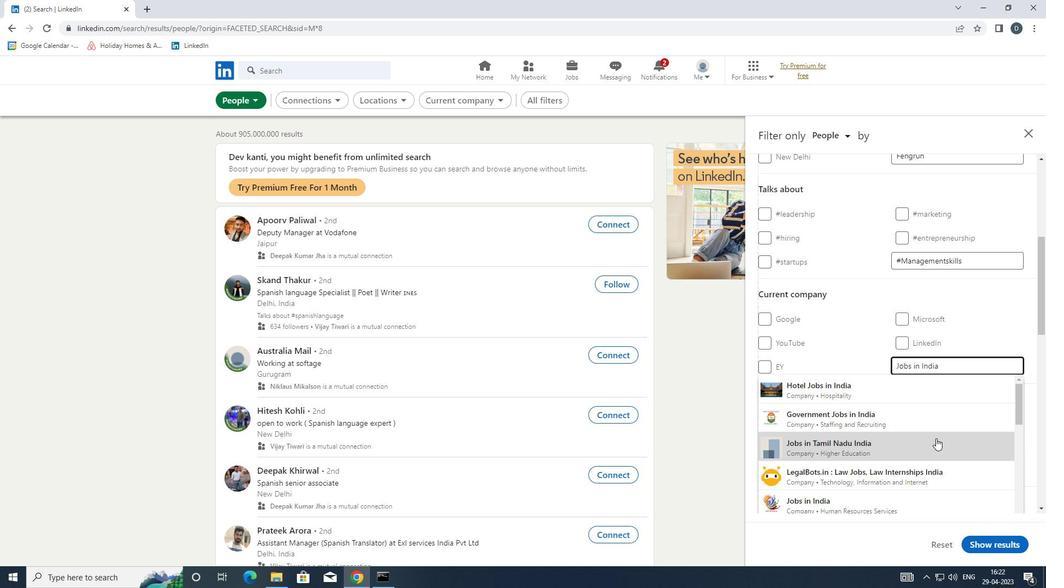 
Action: Mouse moved to (948, 392)
Screenshot: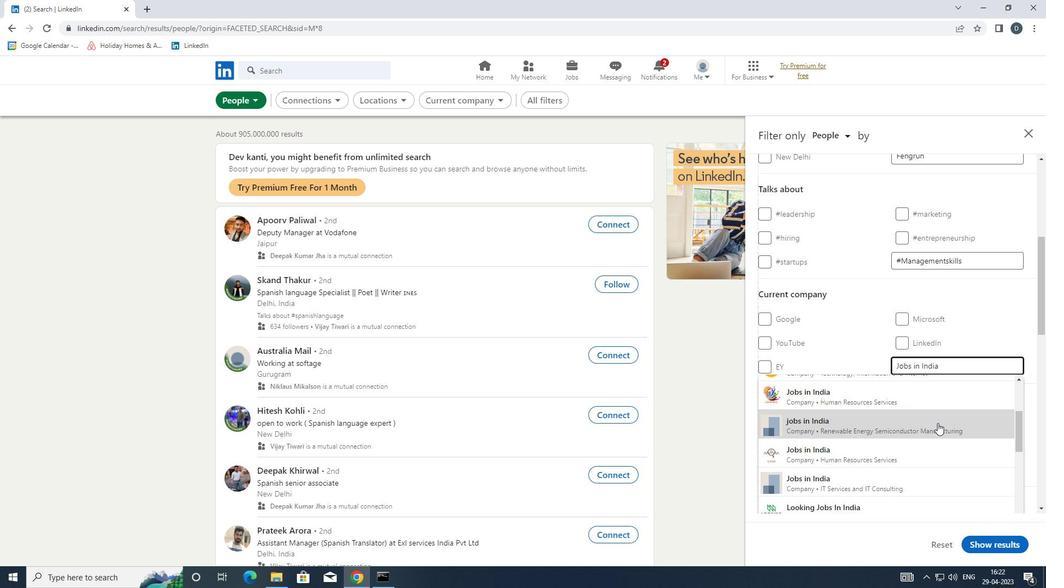 
Action: Mouse pressed left at (948, 392)
Screenshot: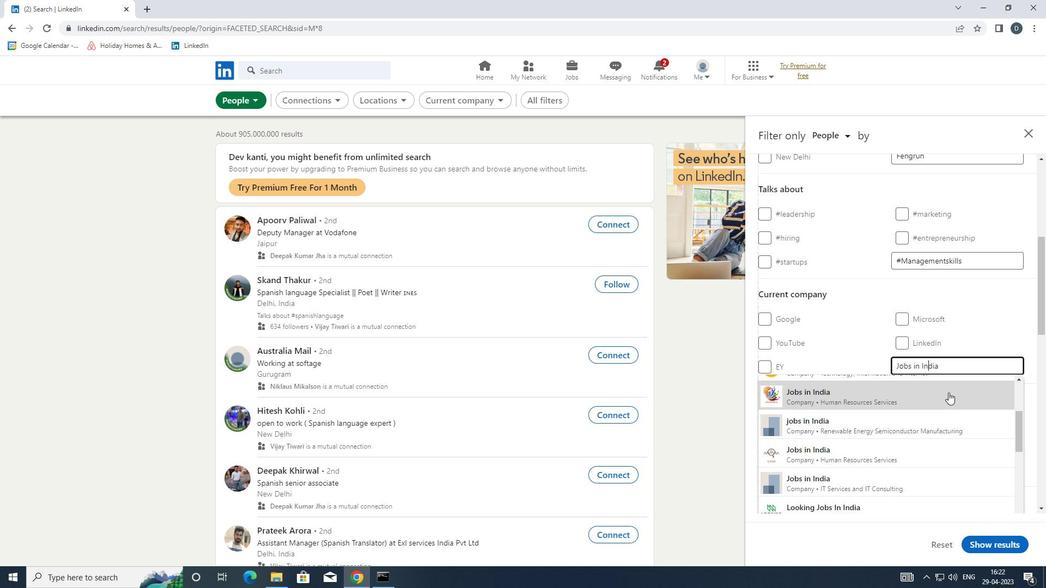 
Action: Mouse scrolled (948, 392) with delta (0, 0)
Screenshot: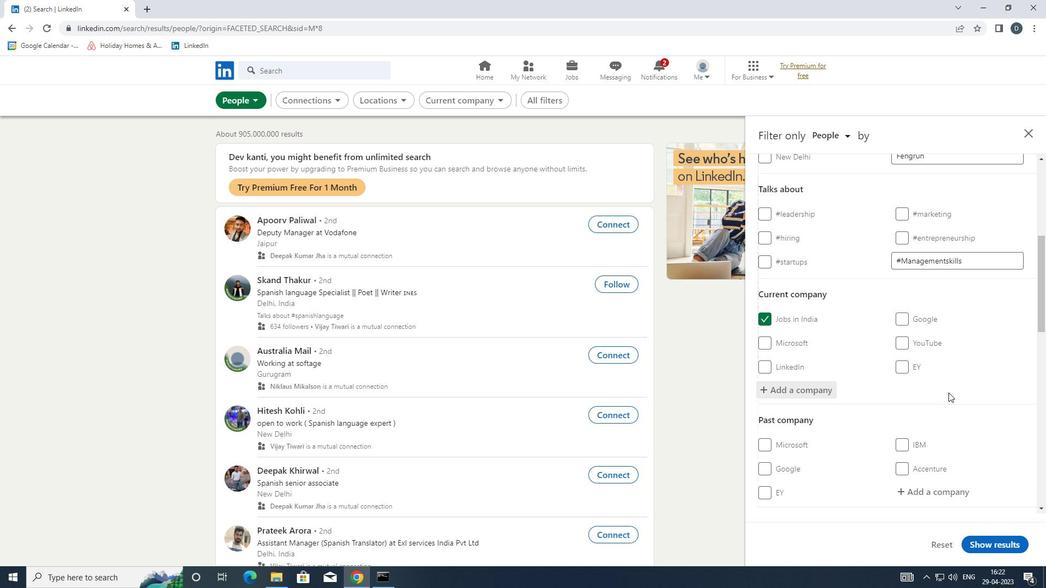 
Action: Mouse scrolled (948, 392) with delta (0, 0)
Screenshot: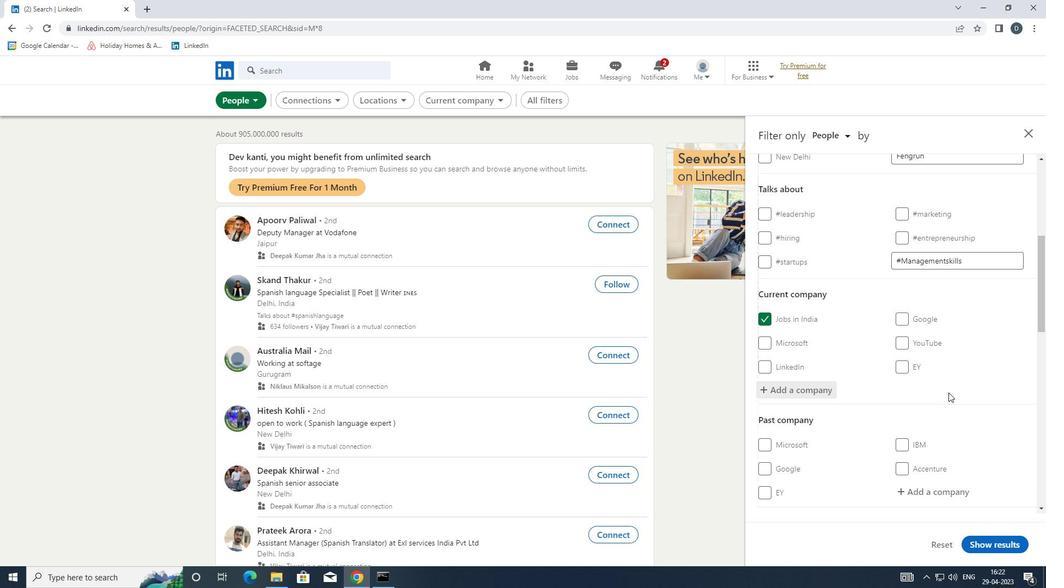 
Action: Mouse scrolled (948, 392) with delta (0, 0)
Screenshot: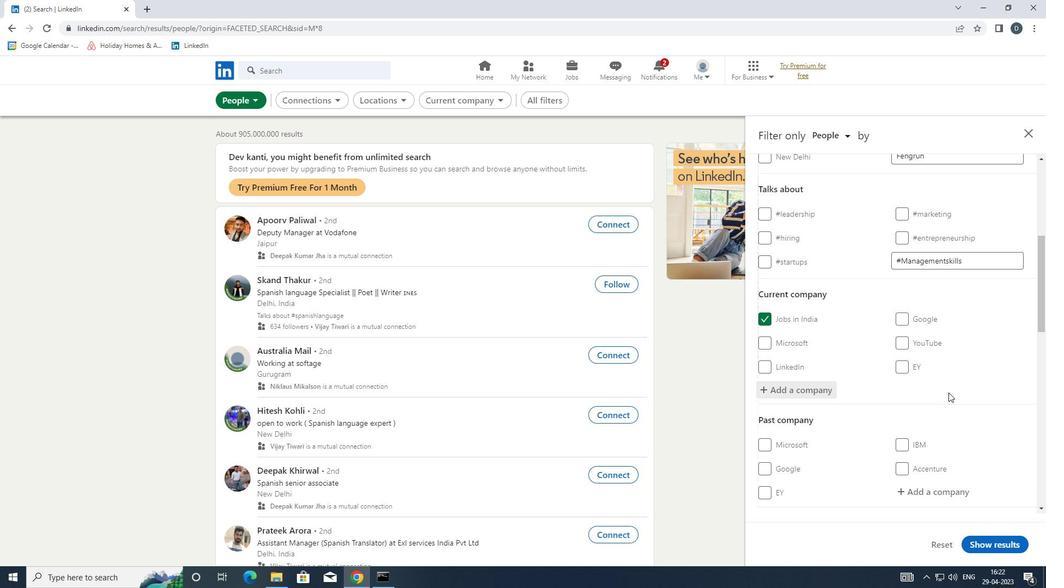 
Action: Mouse moved to (933, 351)
Screenshot: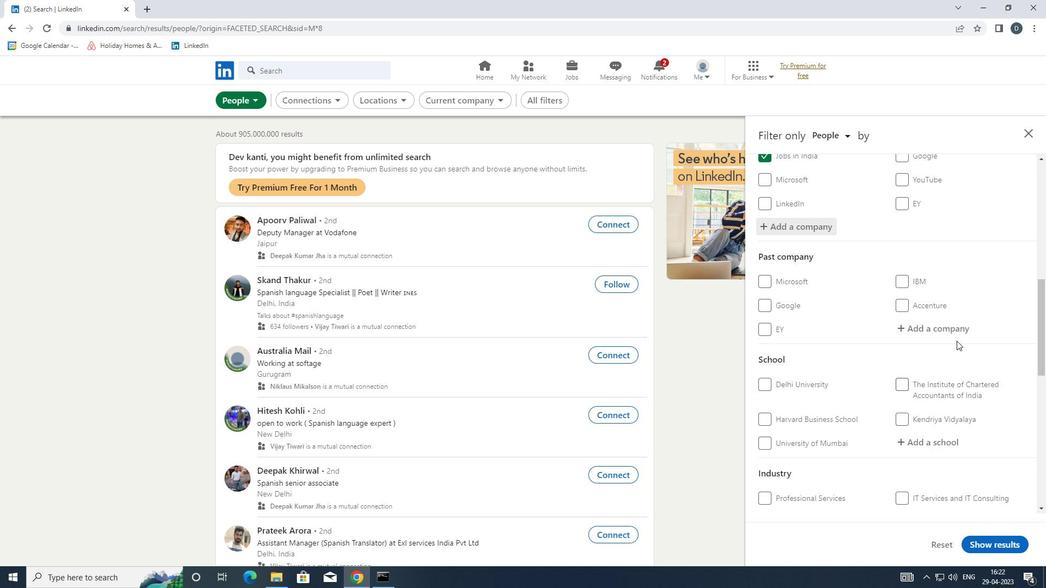 
Action: Mouse scrolled (933, 350) with delta (0, 0)
Screenshot: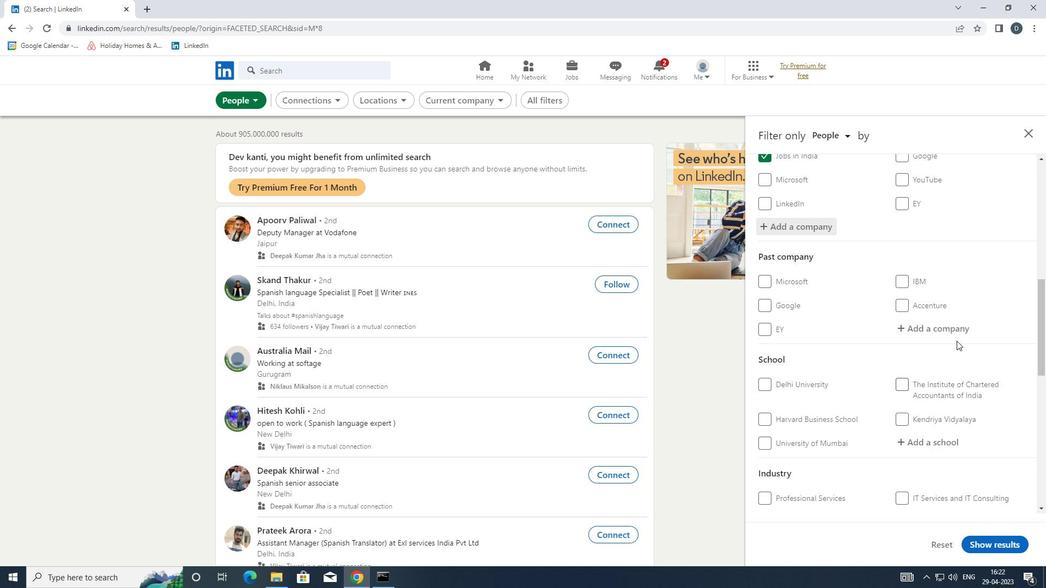 
Action: Mouse moved to (924, 384)
Screenshot: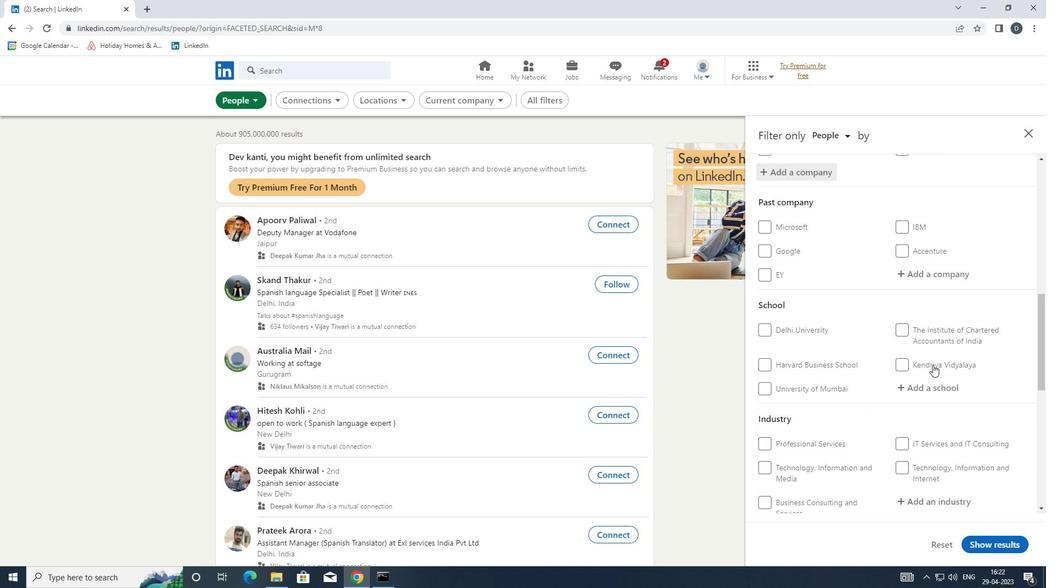 
Action: Mouse pressed left at (924, 384)
Screenshot: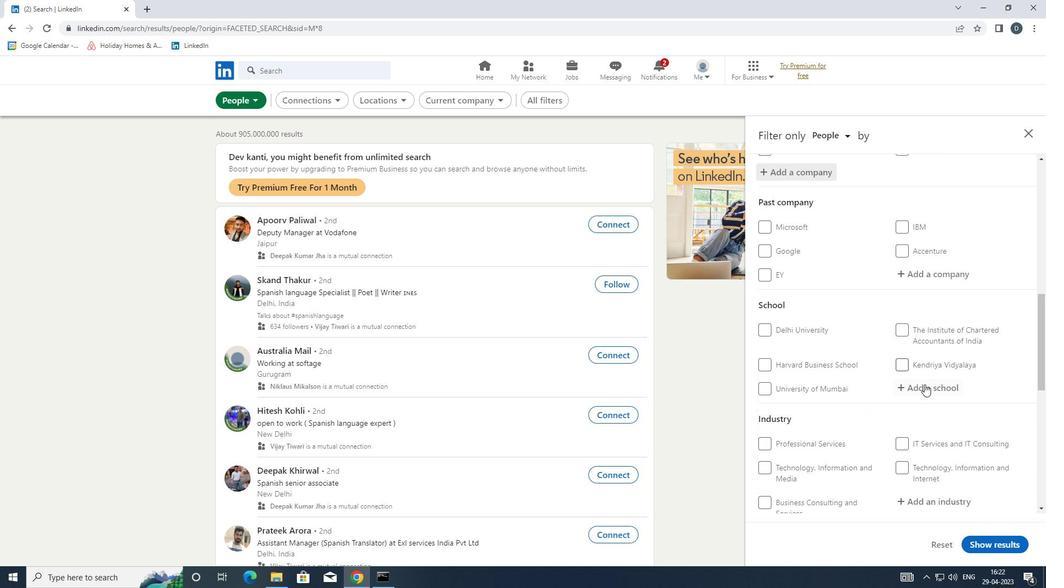 
Action: Mouse moved to (927, 383)
Screenshot: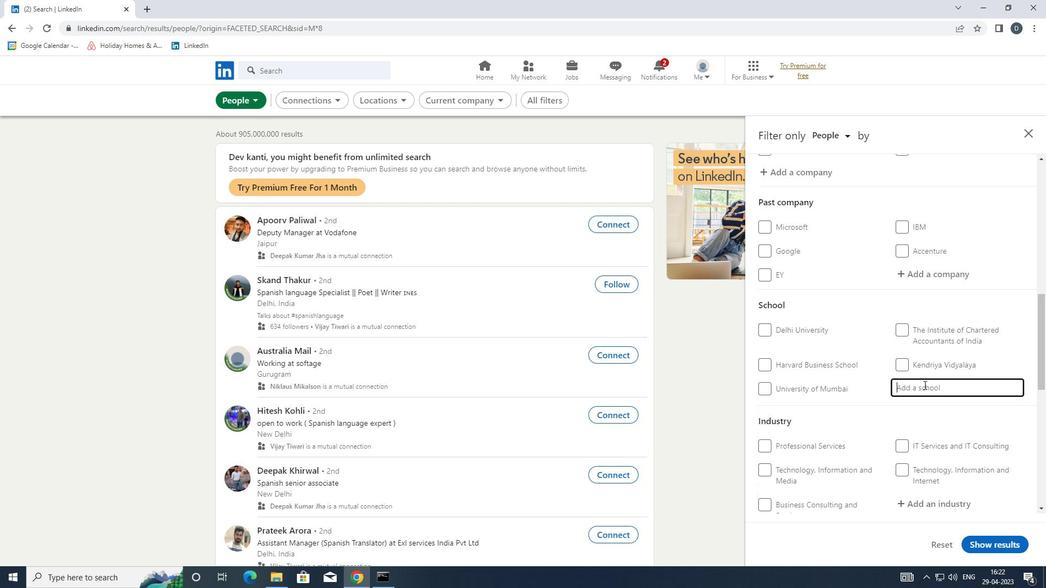 
Action: Key pressed <Key.shift><Key.shift><Key.shift><Key.shift><Key.shift><Key.shift>MANAGEMENT<Key.space><Key.shift>DEVELO
Screenshot: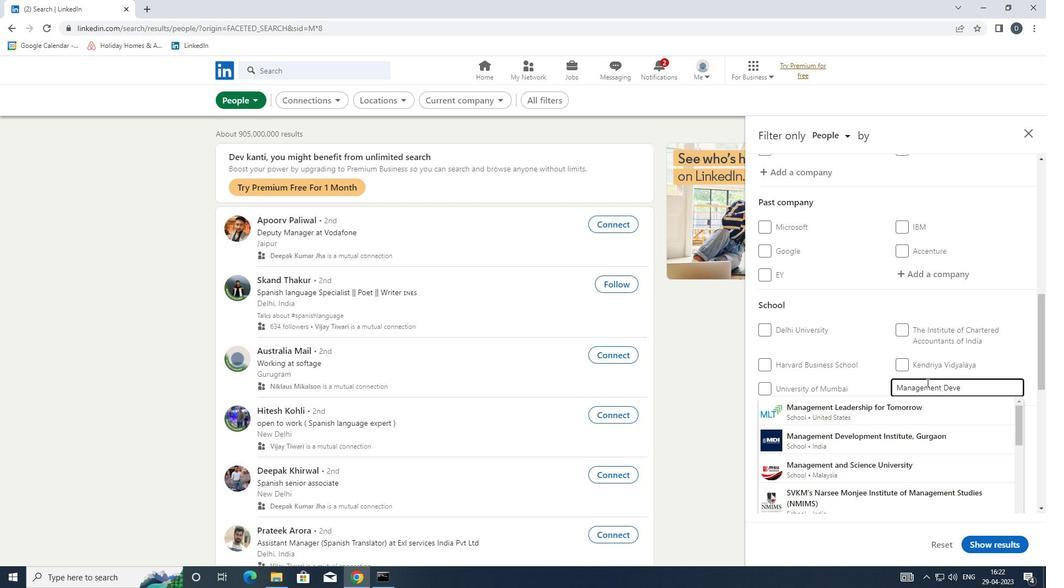 
Action: Mouse moved to (922, 408)
Screenshot: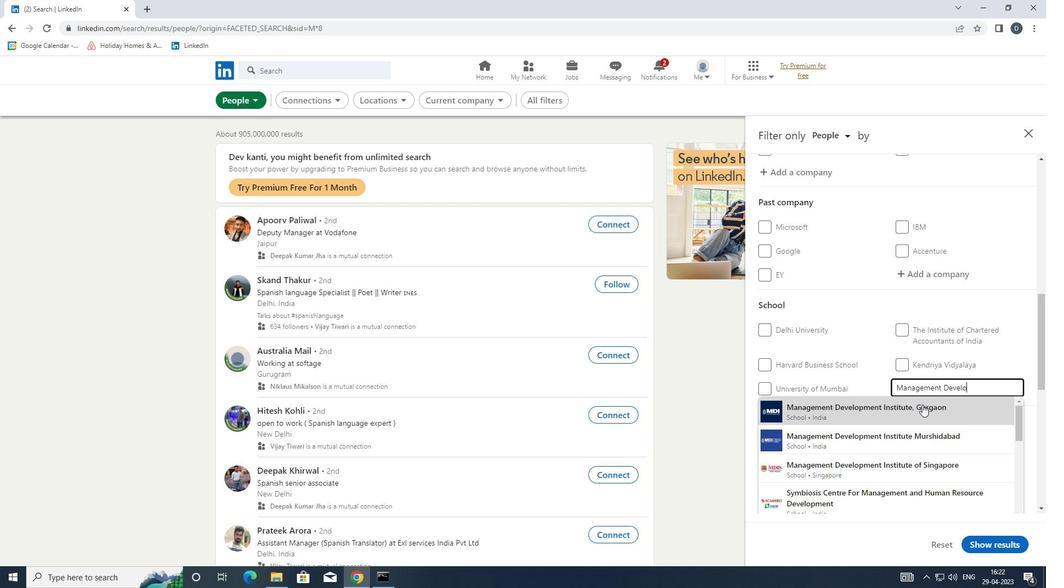 
Action: Mouse pressed left at (922, 408)
Screenshot: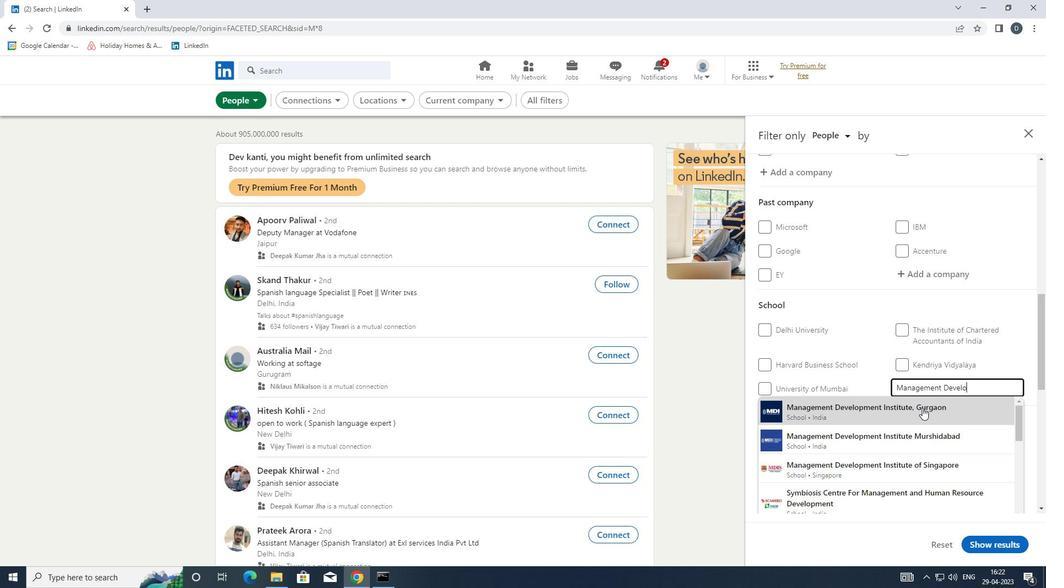 
Action: Mouse scrolled (922, 407) with delta (0, 0)
Screenshot: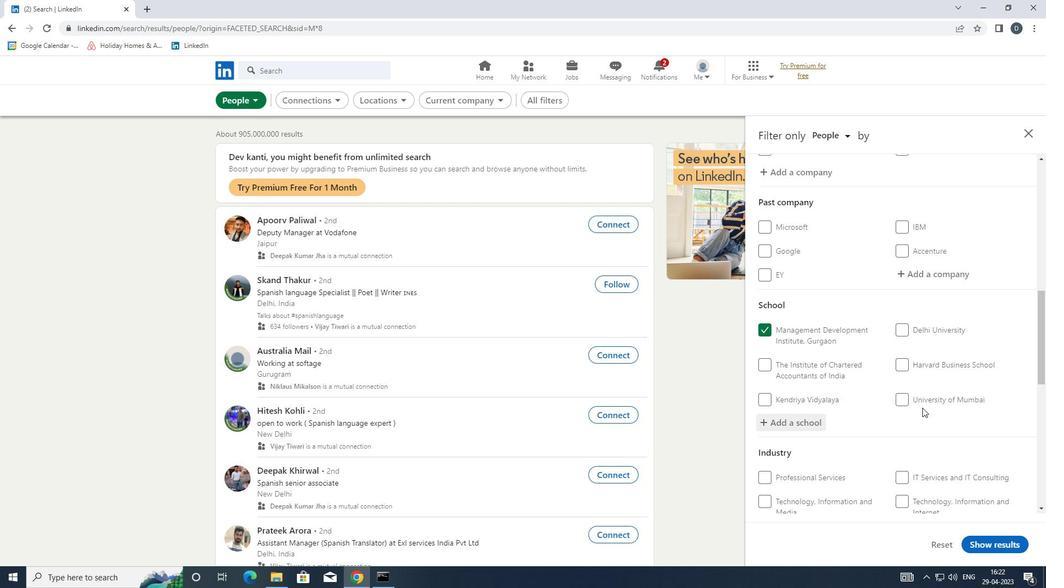 
Action: Mouse scrolled (922, 407) with delta (0, 0)
Screenshot: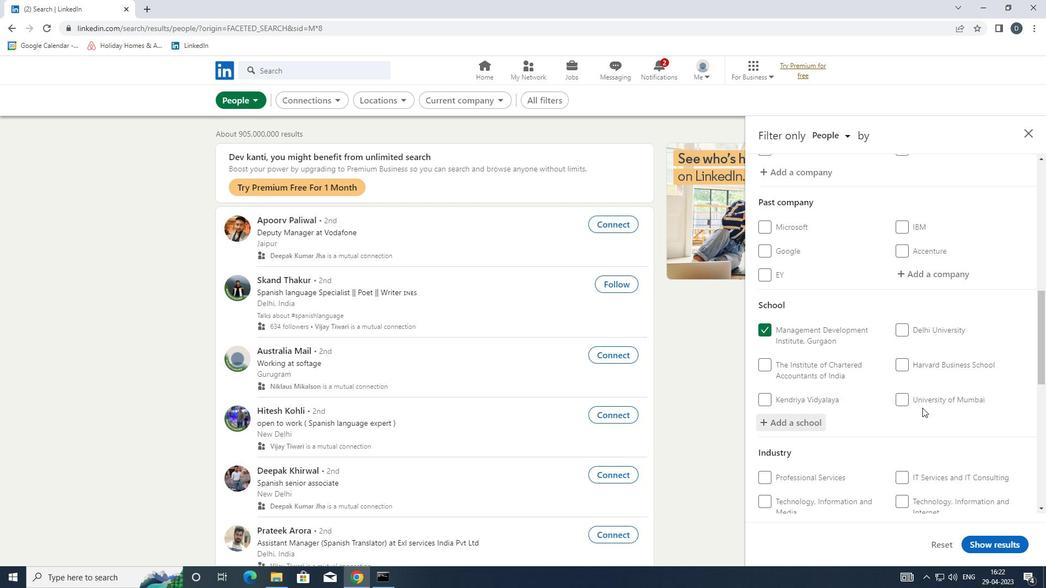 
Action: Mouse scrolled (922, 407) with delta (0, 0)
Screenshot: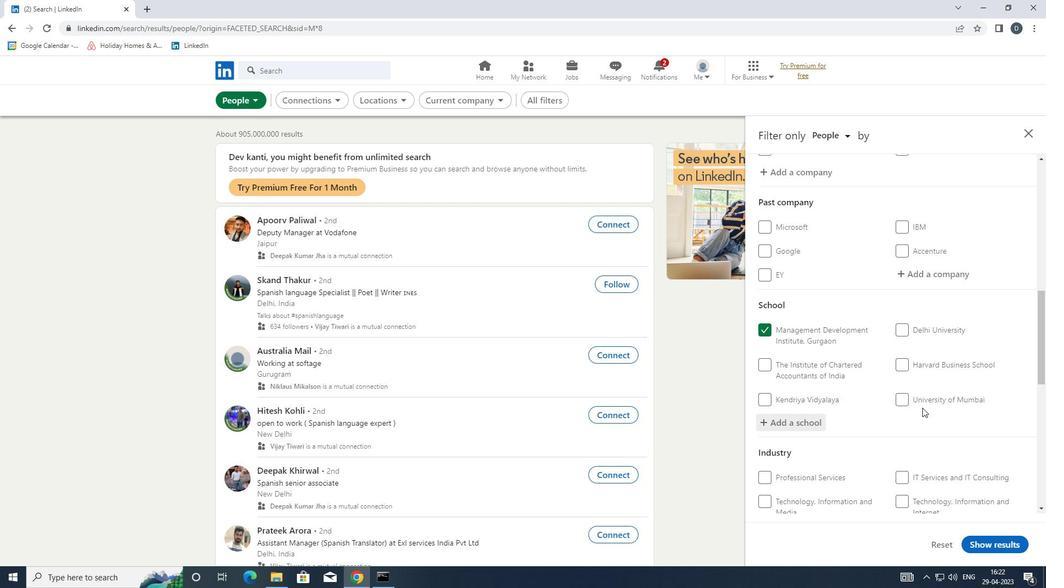 
Action: Mouse moved to (938, 373)
Screenshot: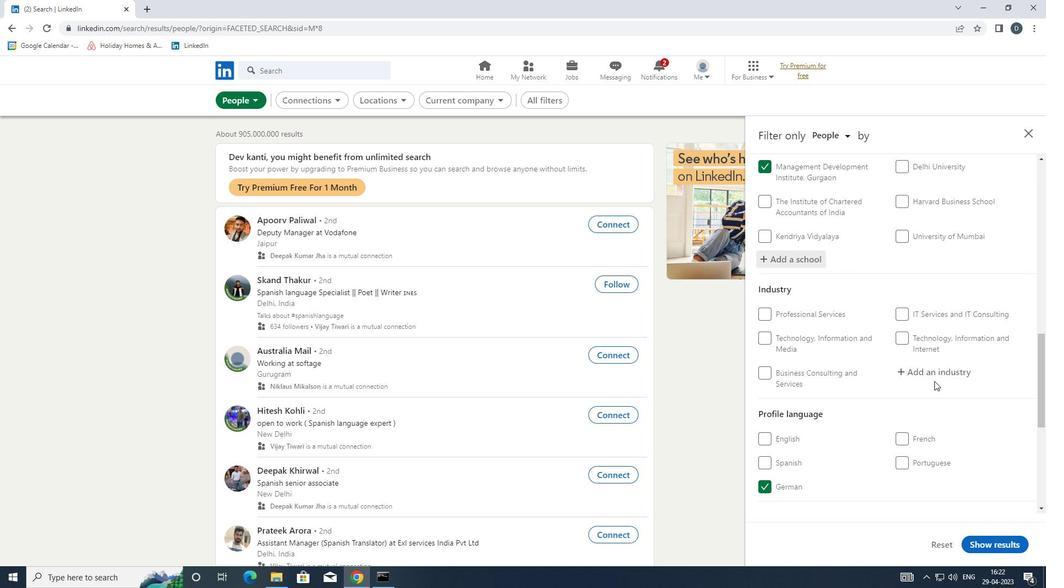 
Action: Mouse pressed left at (938, 373)
Screenshot: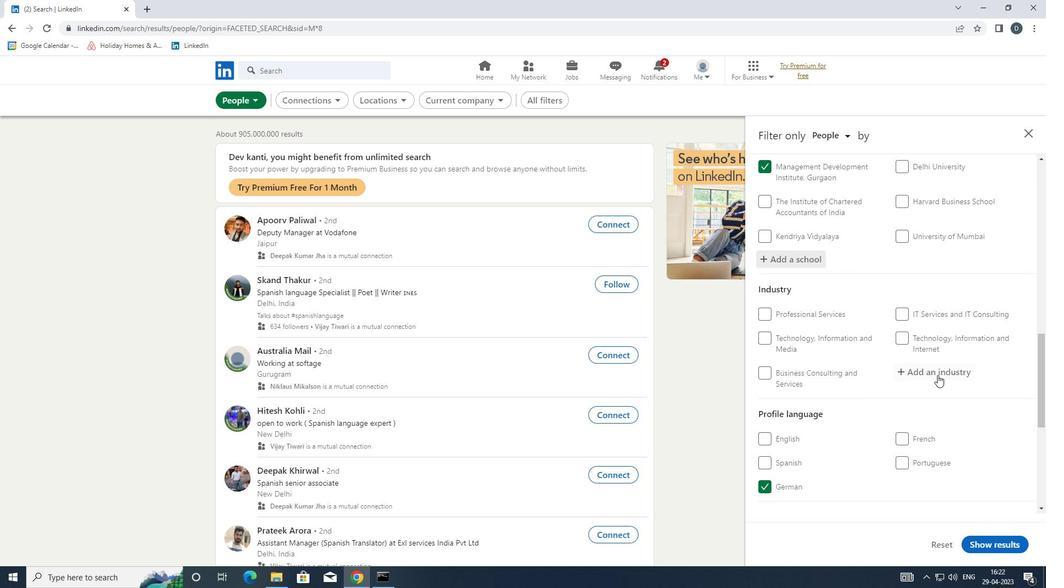 
Action: Key pressed <Key.shift>E-<Key.shift>LEARNING<Key.down><Key.enter>
Screenshot: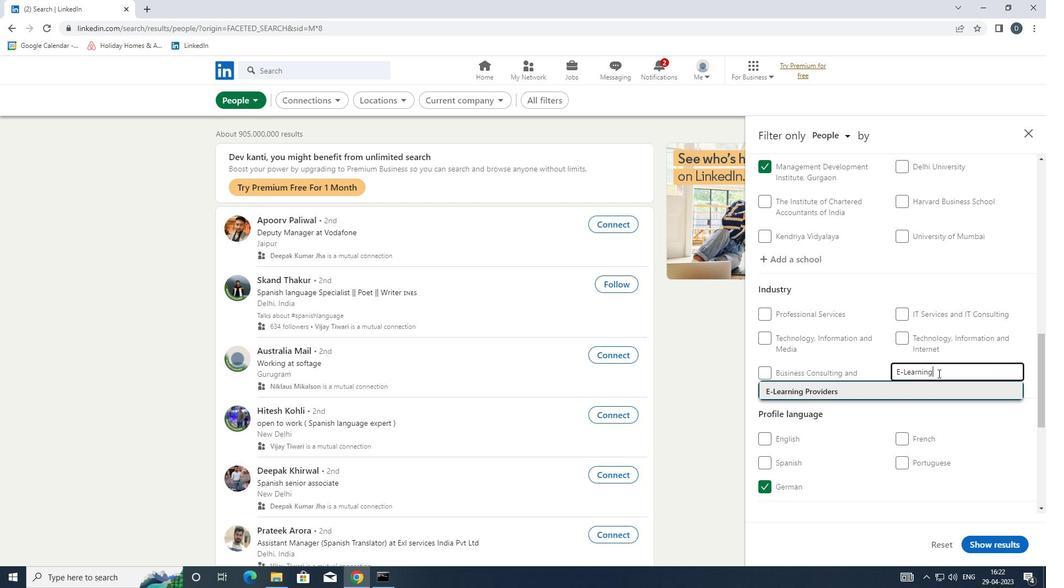 
Action: Mouse scrolled (938, 373) with delta (0, 0)
Screenshot: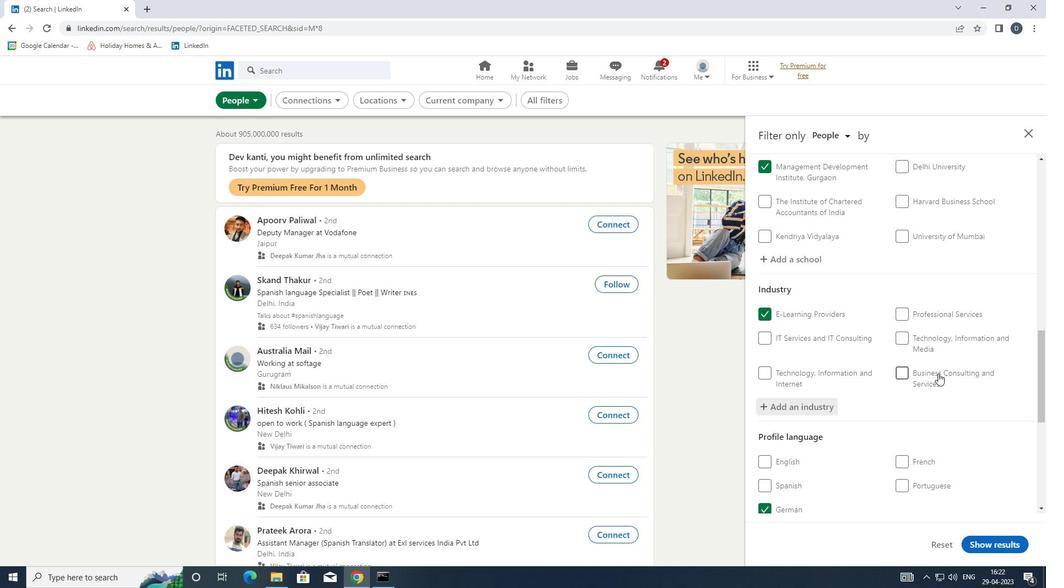 
Action: Mouse scrolled (938, 373) with delta (0, 0)
Screenshot: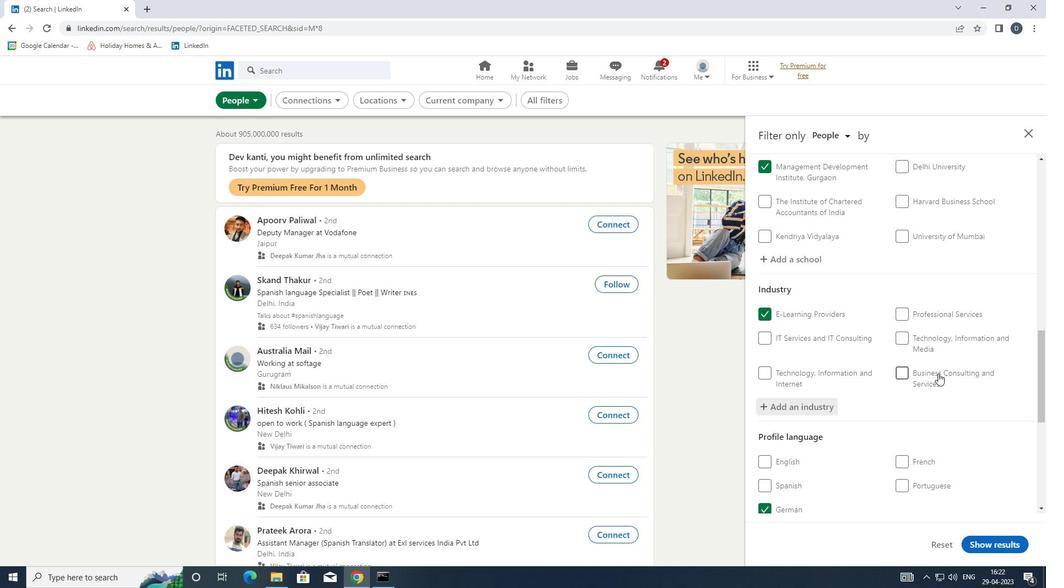 
Action: Mouse scrolled (938, 373) with delta (0, 0)
Screenshot: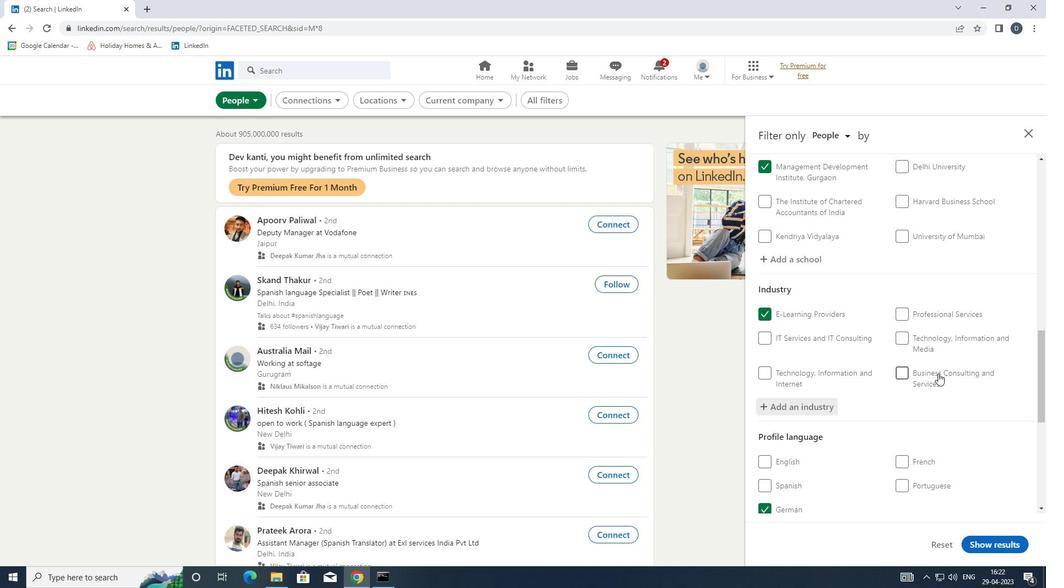 
Action: Mouse moved to (929, 384)
Screenshot: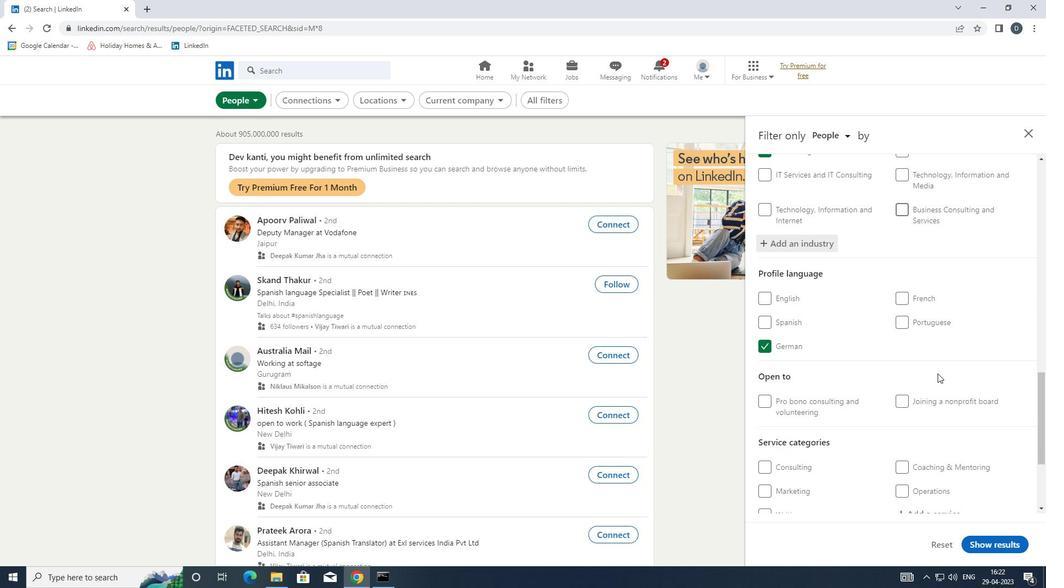 
Action: Mouse scrolled (929, 384) with delta (0, 0)
Screenshot: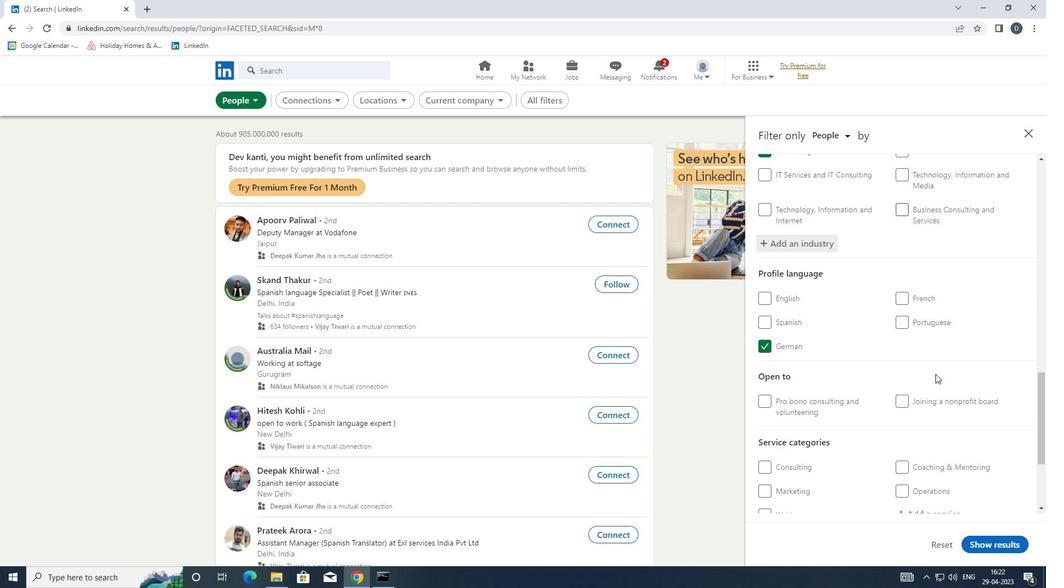 
Action: Mouse scrolled (929, 384) with delta (0, 0)
Screenshot: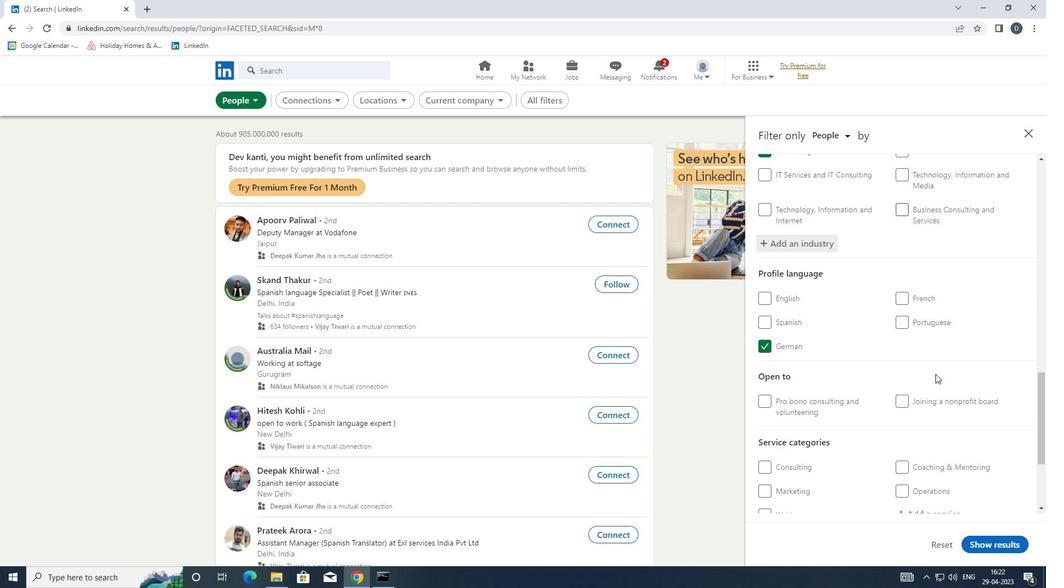 
Action: Mouse scrolled (929, 384) with delta (0, 0)
Screenshot: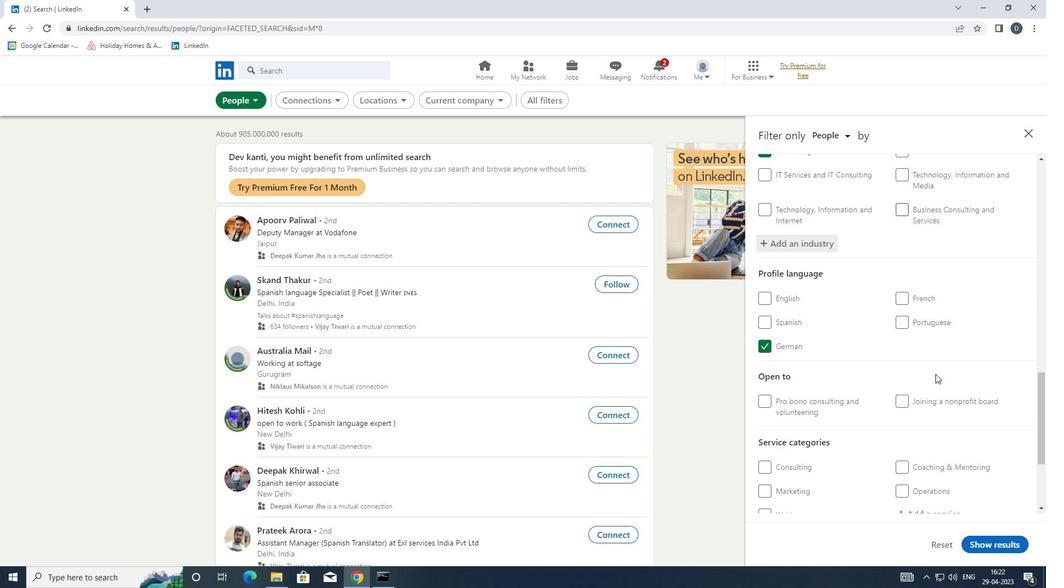 
Action: Mouse moved to (933, 363)
Screenshot: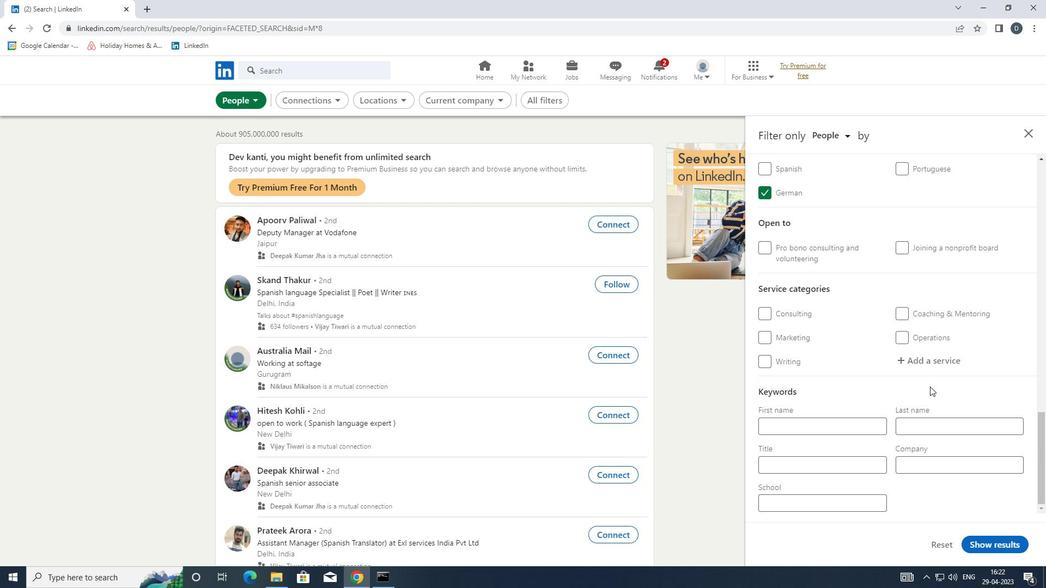 
Action: Mouse pressed left at (933, 363)
Screenshot: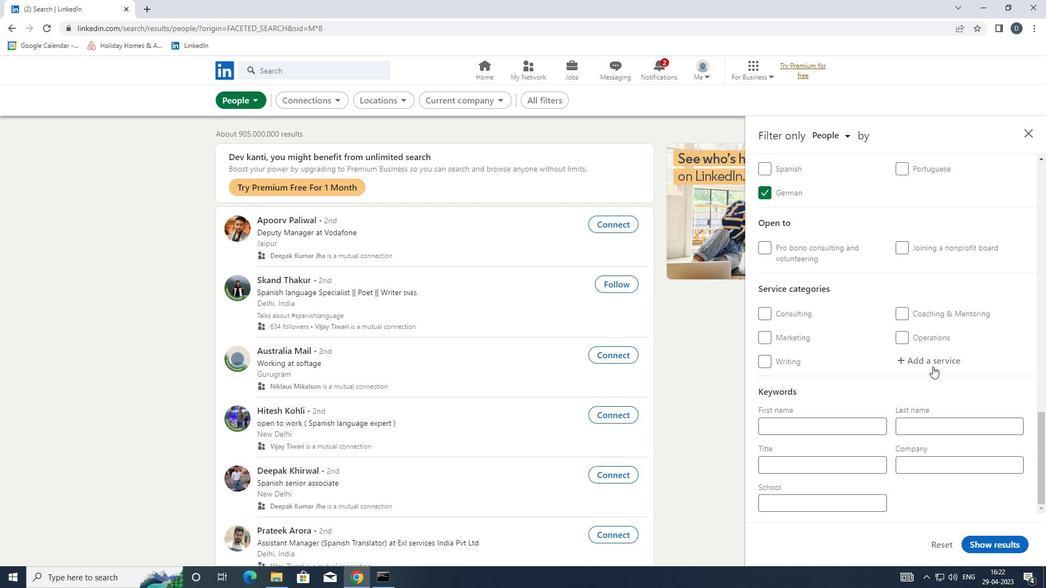 
Action: Key pressed <Key.shift>FILING
Screenshot: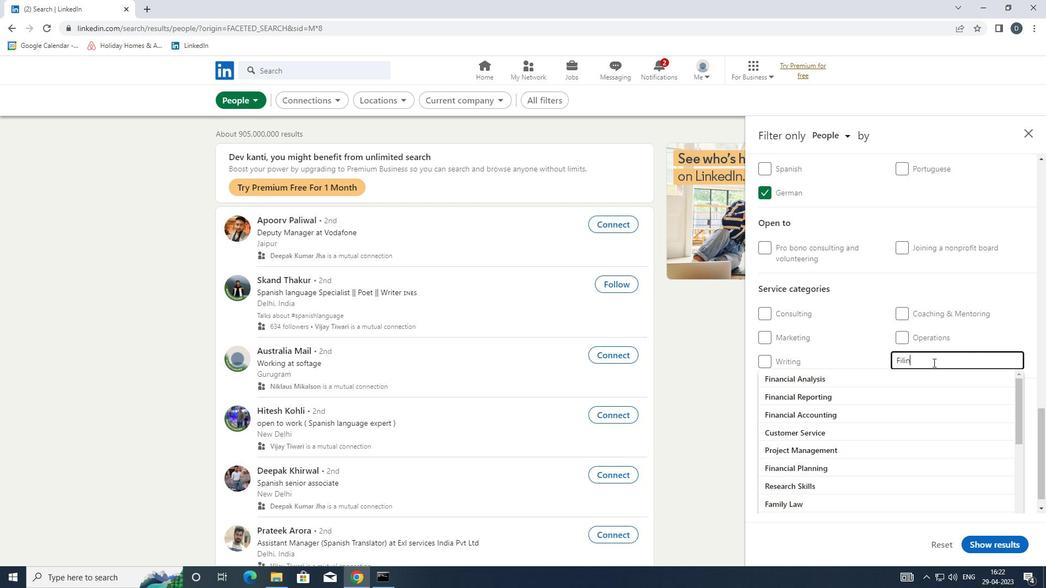 
Action: Mouse moved to (920, 369)
Screenshot: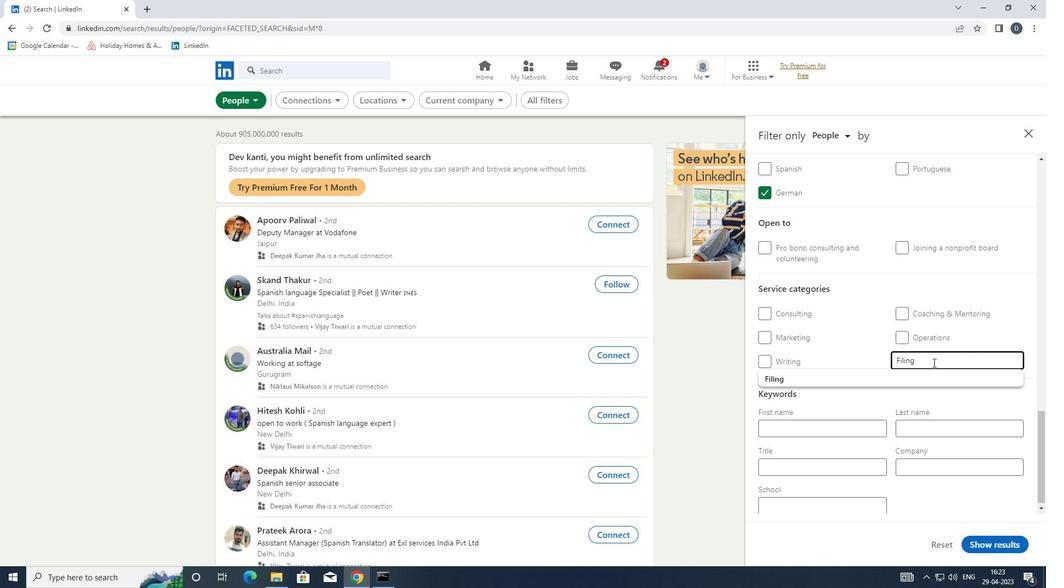 
Action: Mouse pressed left at (920, 369)
Screenshot: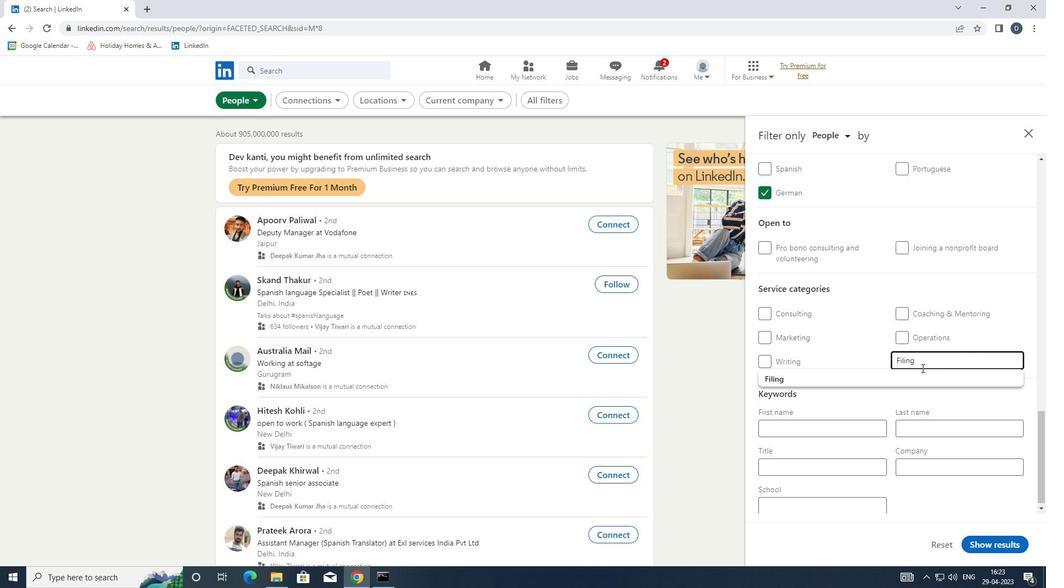 
Action: Mouse scrolled (920, 369) with delta (0, 0)
Screenshot: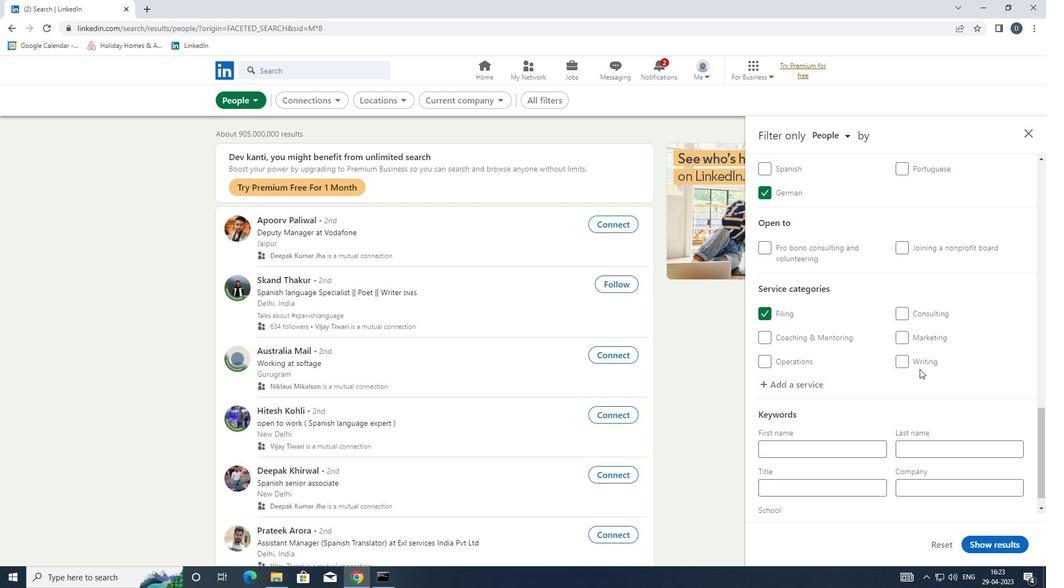 
Action: Mouse scrolled (920, 369) with delta (0, 0)
Screenshot: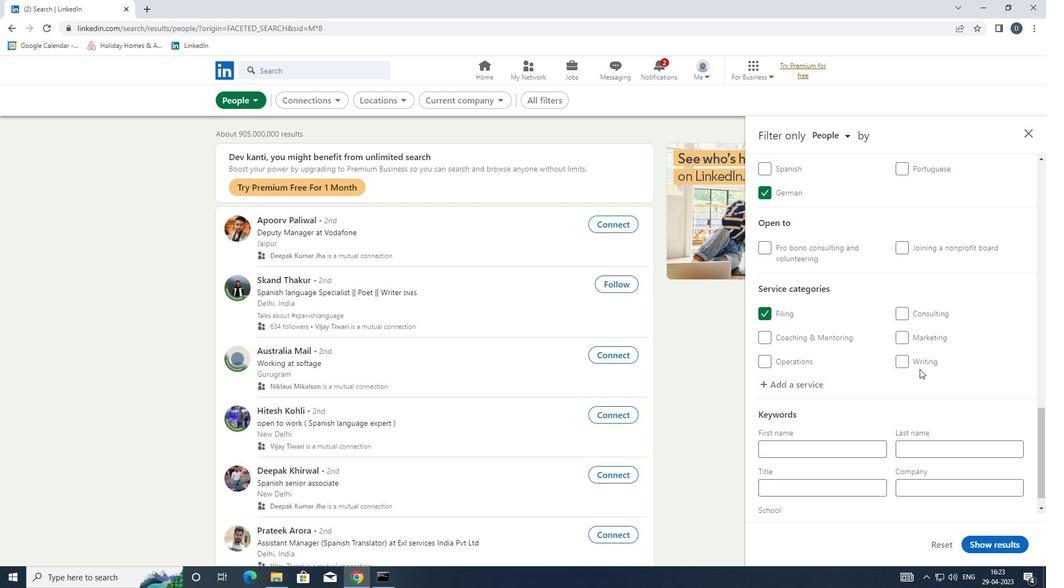 
Action: Mouse scrolled (920, 369) with delta (0, 0)
Screenshot: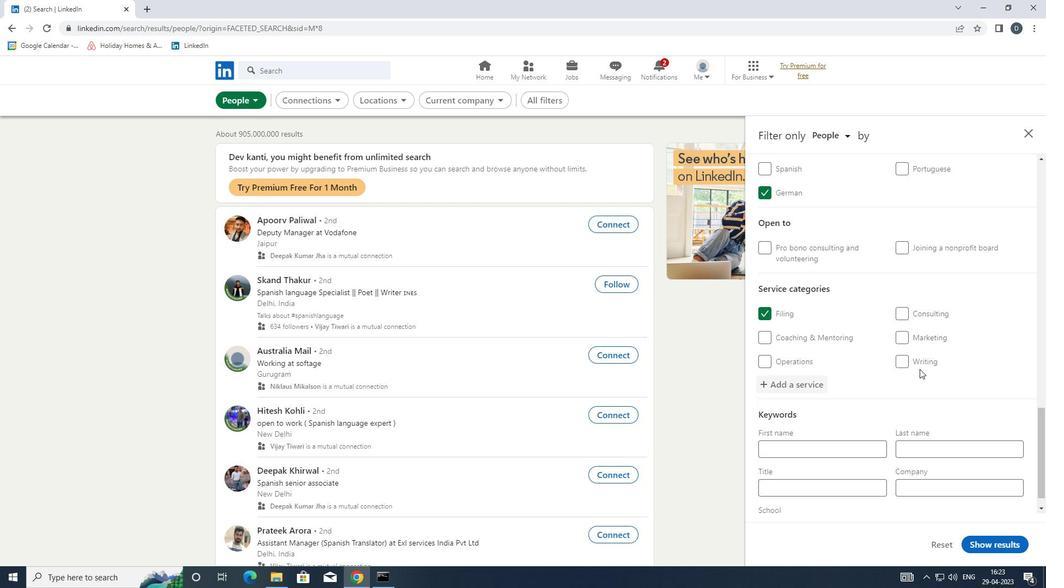 
Action: Mouse moved to (852, 461)
Screenshot: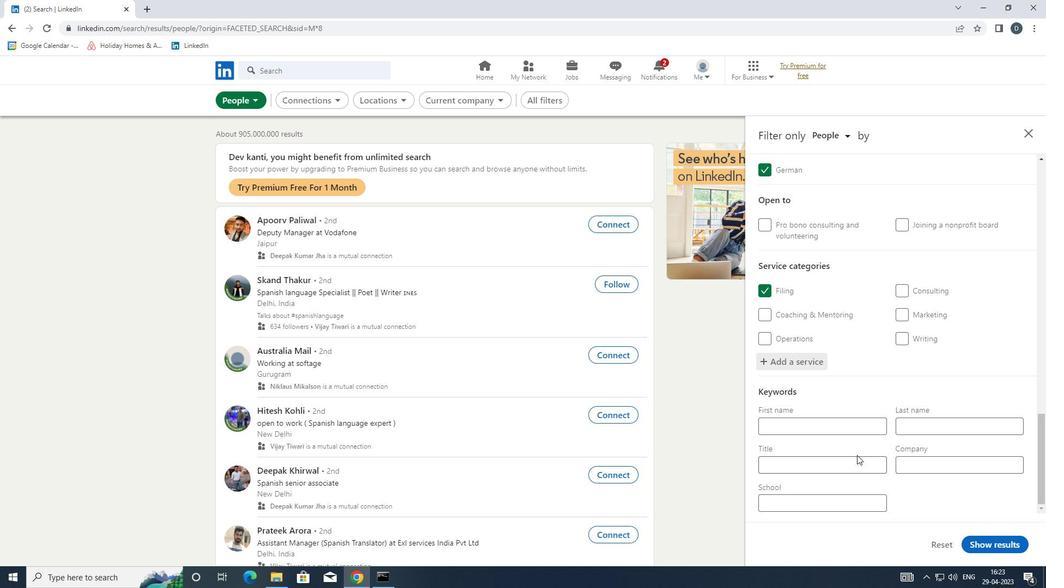 
Action: Mouse pressed left at (852, 461)
Screenshot: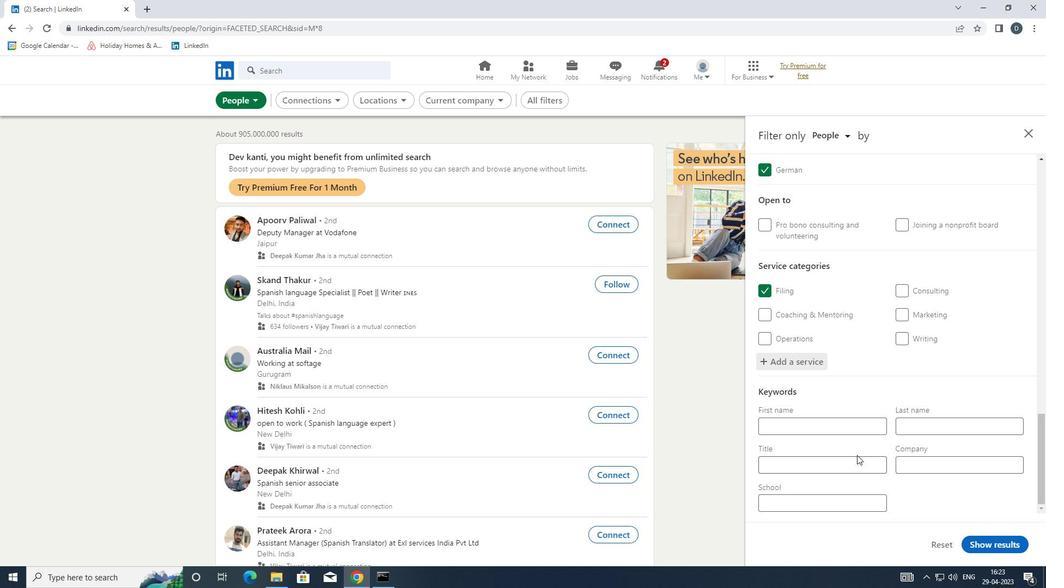 
Action: Key pressed <Key.shift><Key.shift><Key.shift><Key.shift><Key.shift><Key.shift><Key.shift><Key.shift>THERAPIST
Screenshot: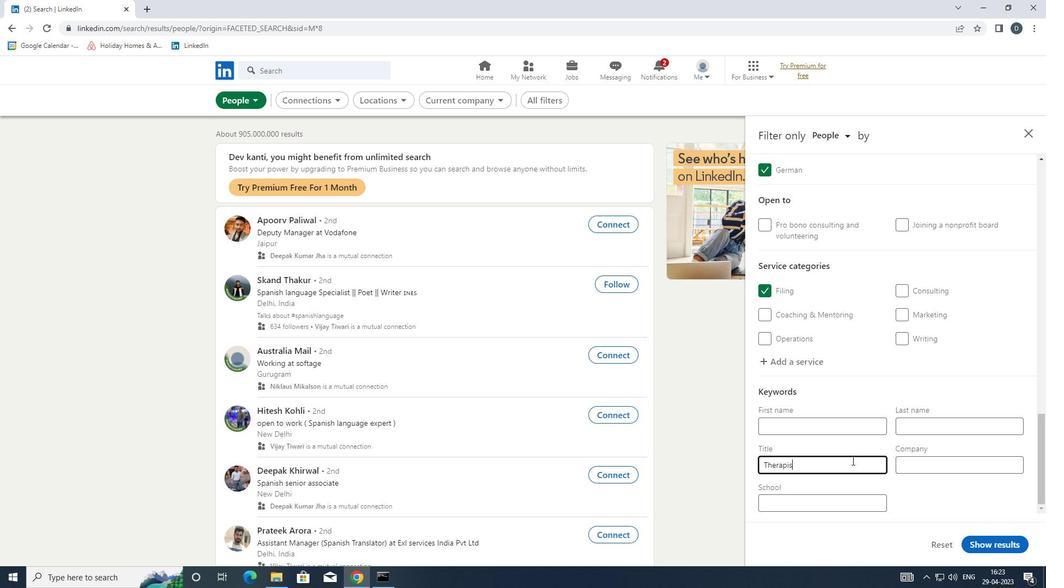
Action: Mouse moved to (997, 541)
Screenshot: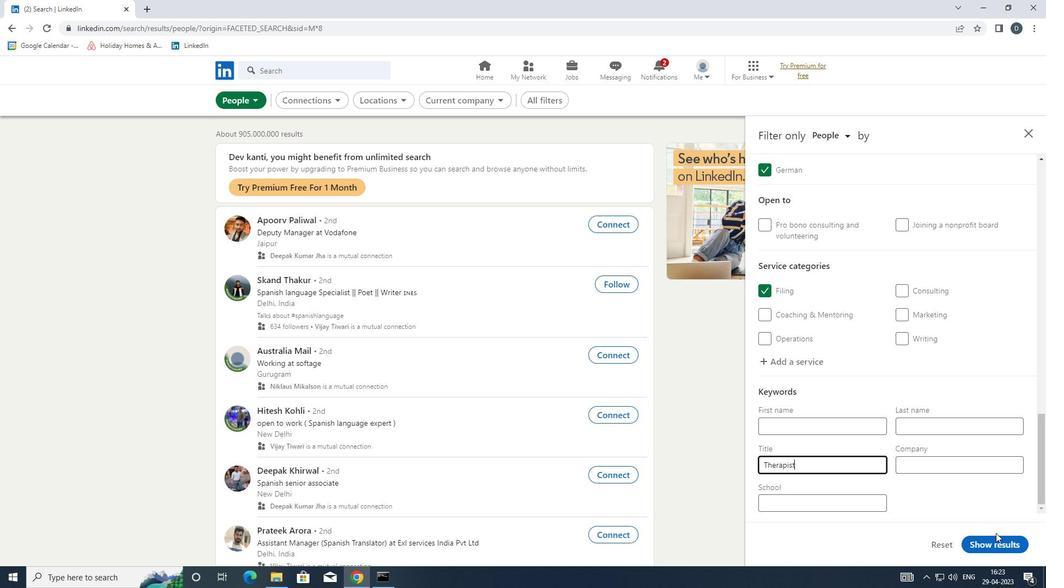 
Action: Mouse pressed left at (997, 541)
Screenshot: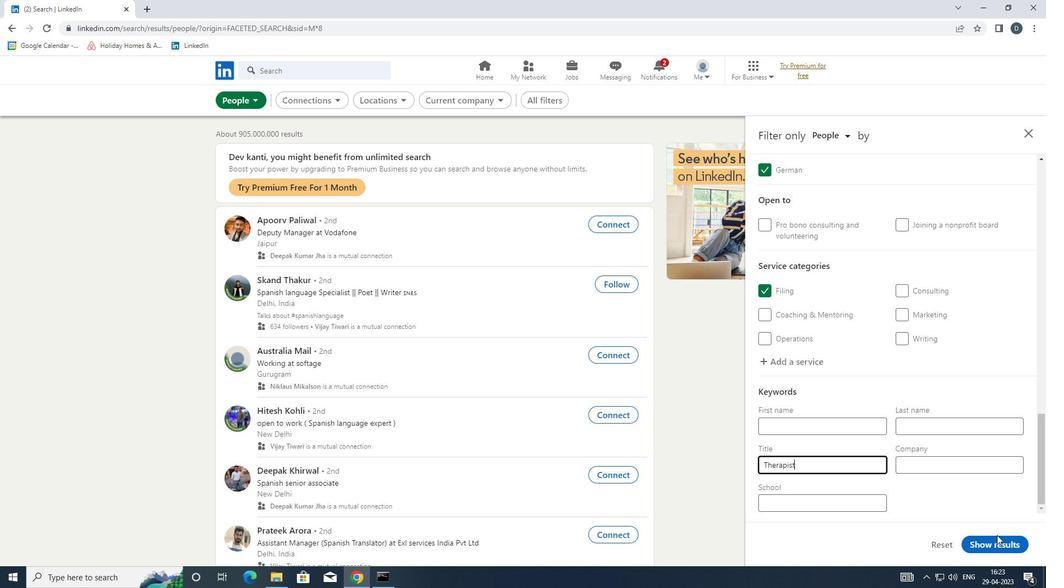 
Action: Mouse moved to (700, 346)
Screenshot: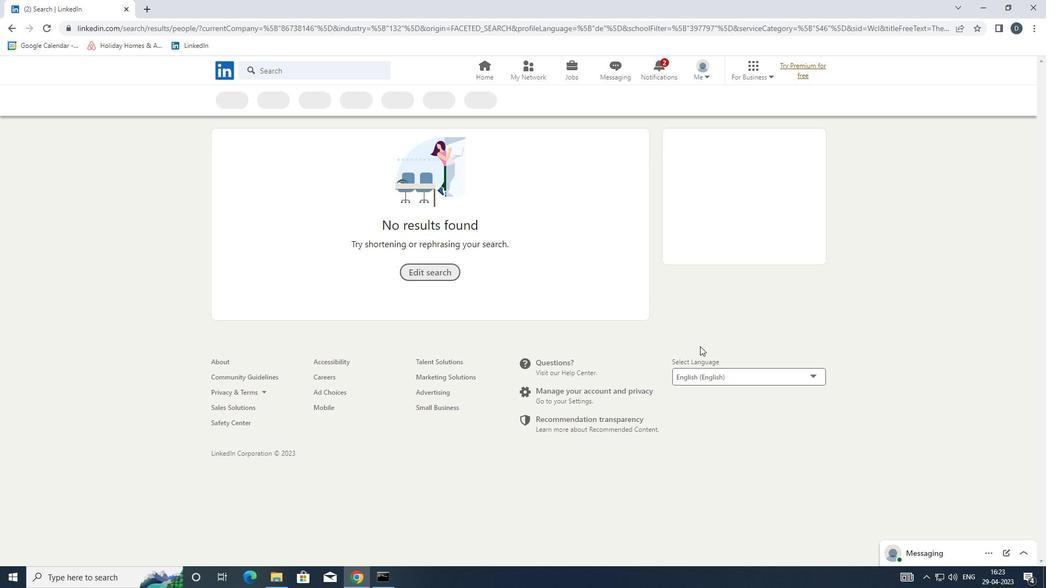 
